 Task: Find connections with filter location Port Glasgow with filter topic #likewith filter profile language Potuguese with filter current company STAND 8 Technology Services with filter school Dayananda Sagar Institutions with filter industry Law Enforcement with filter service category User Experience Writing with filter keywords title Software Ninjaneer
Action: Mouse moved to (588, 52)
Screenshot: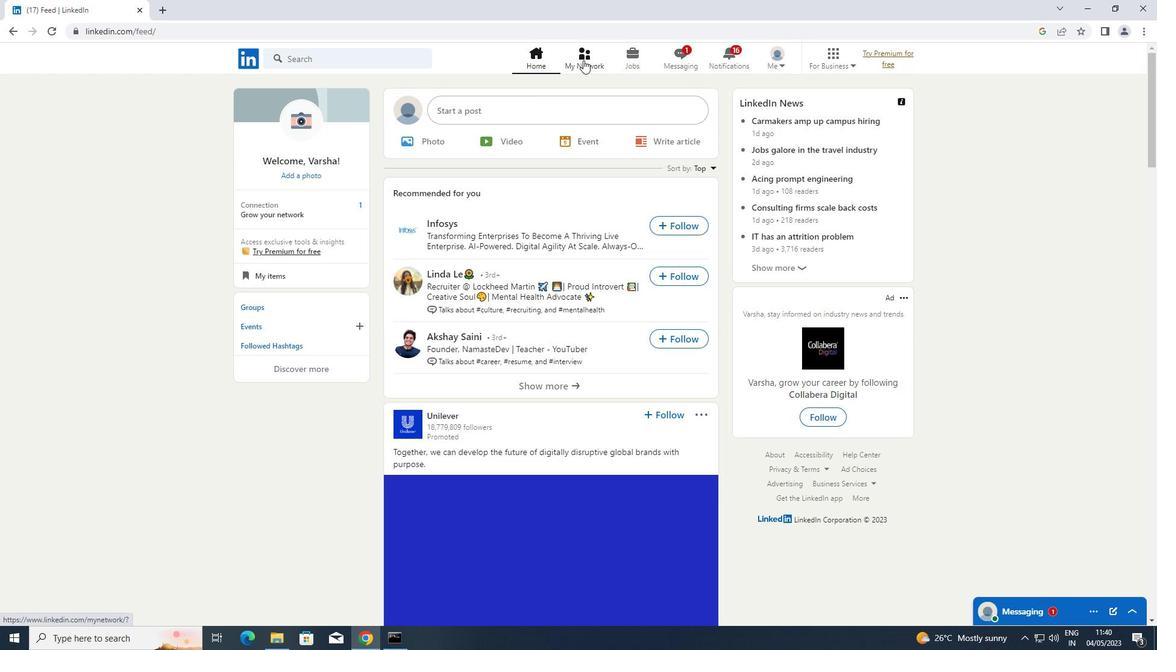 
Action: Mouse pressed left at (588, 52)
Screenshot: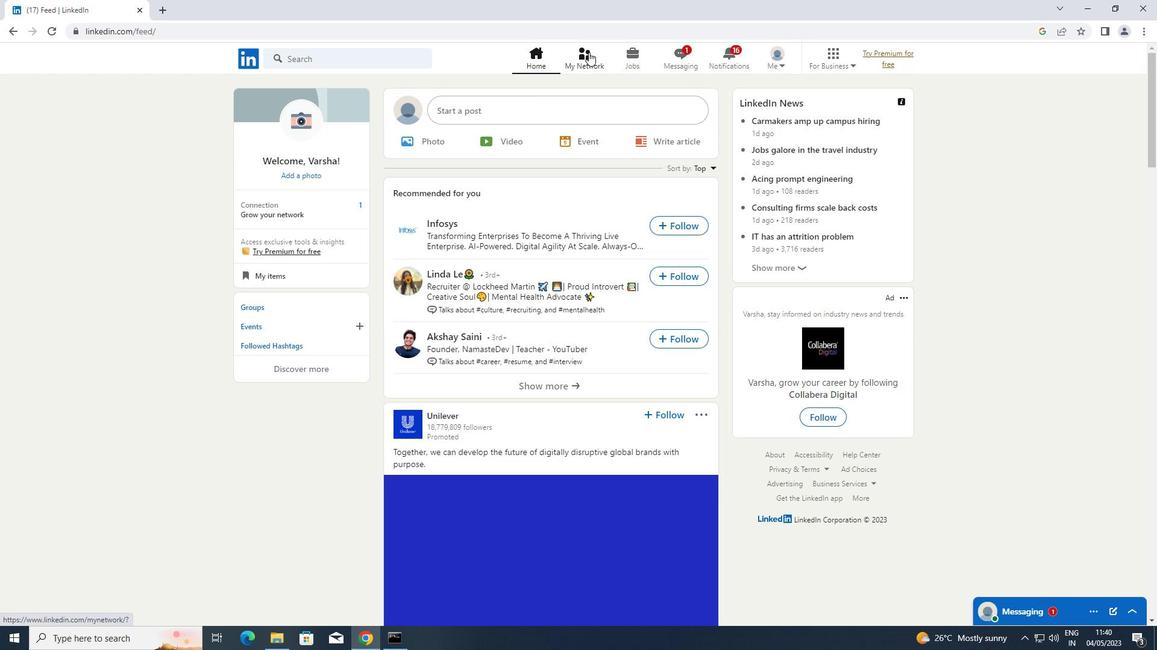 
Action: Mouse moved to (327, 122)
Screenshot: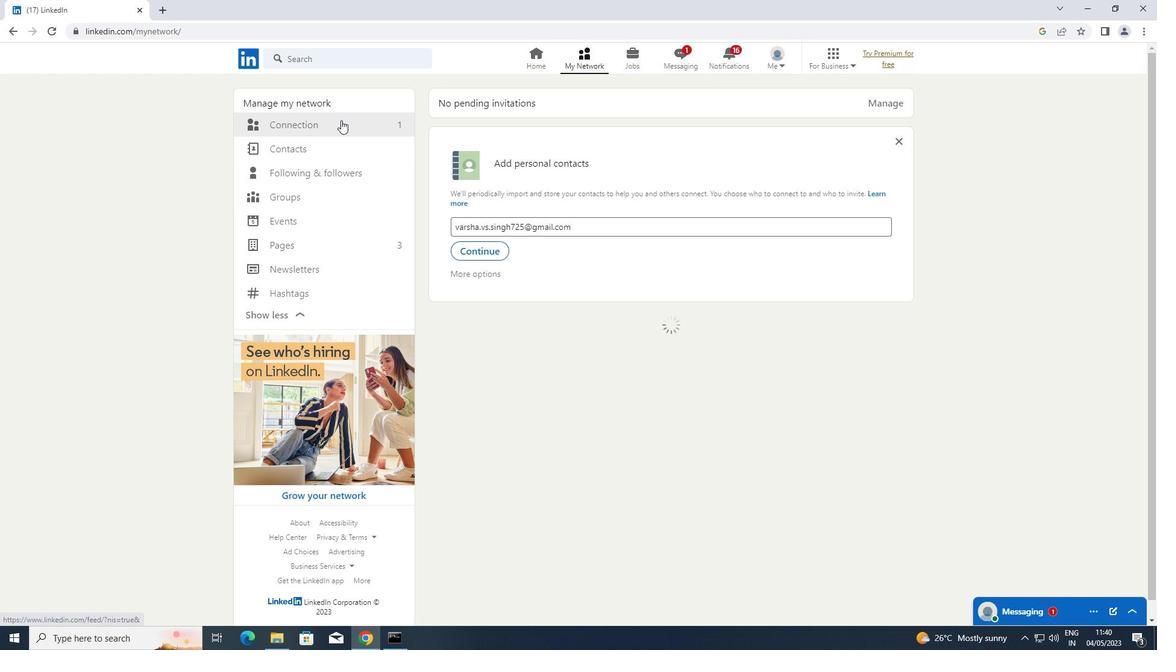 
Action: Mouse pressed left at (327, 122)
Screenshot: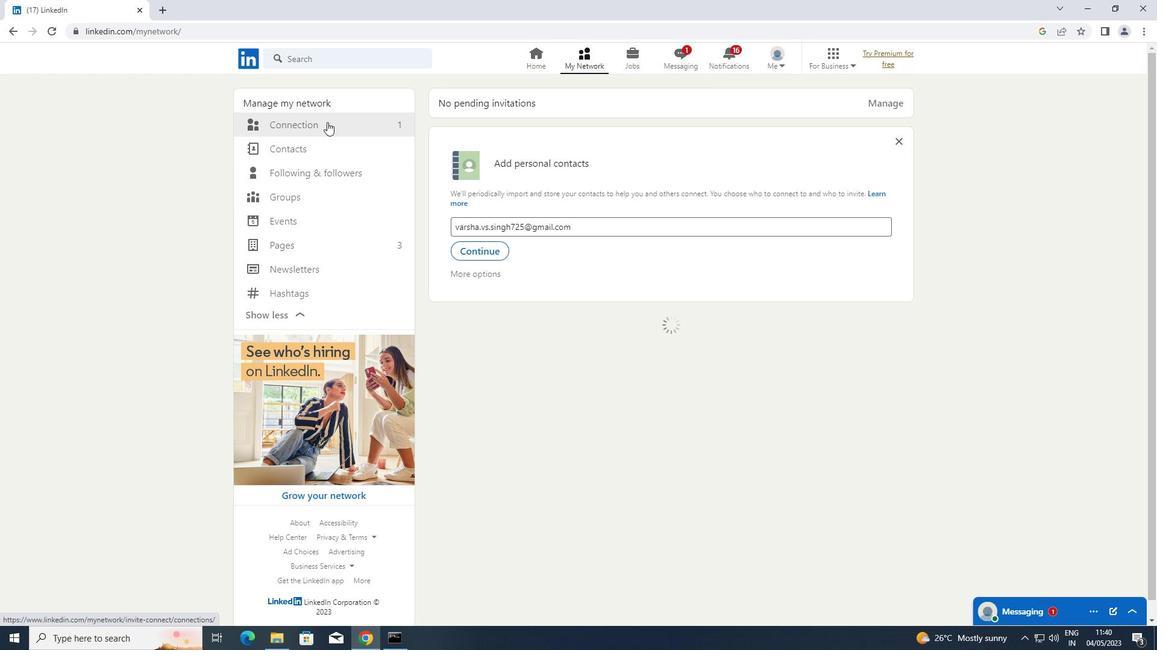 
Action: Mouse moved to (682, 124)
Screenshot: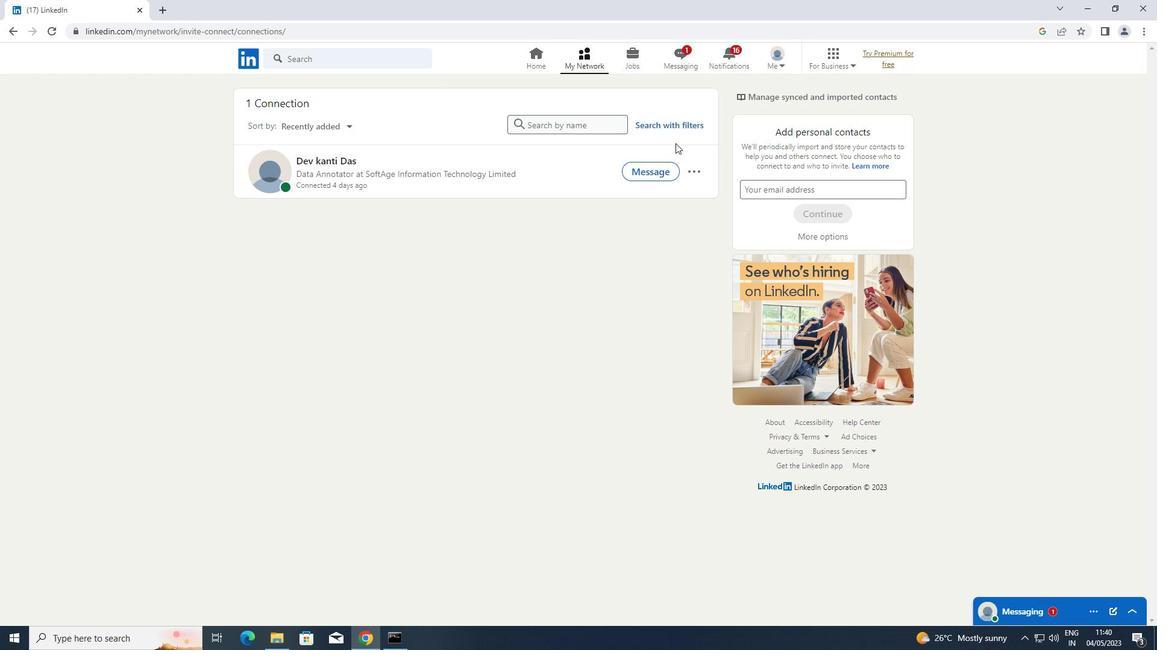 
Action: Mouse pressed left at (682, 124)
Screenshot: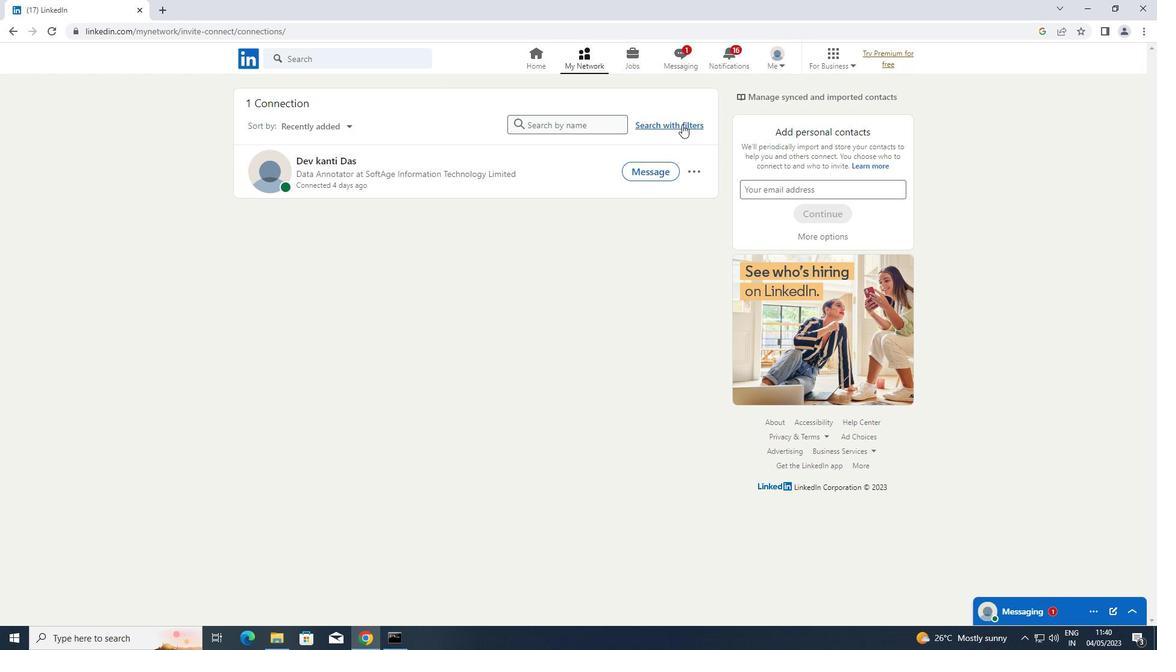 
Action: Mouse moved to (621, 92)
Screenshot: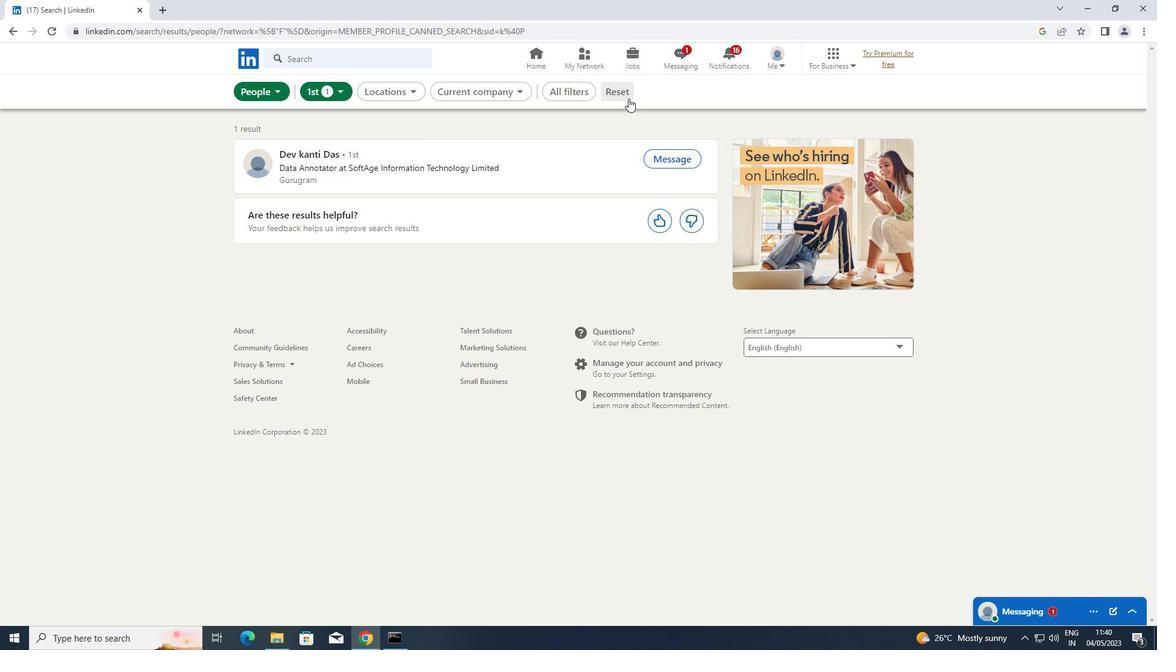 
Action: Mouse pressed left at (621, 92)
Screenshot: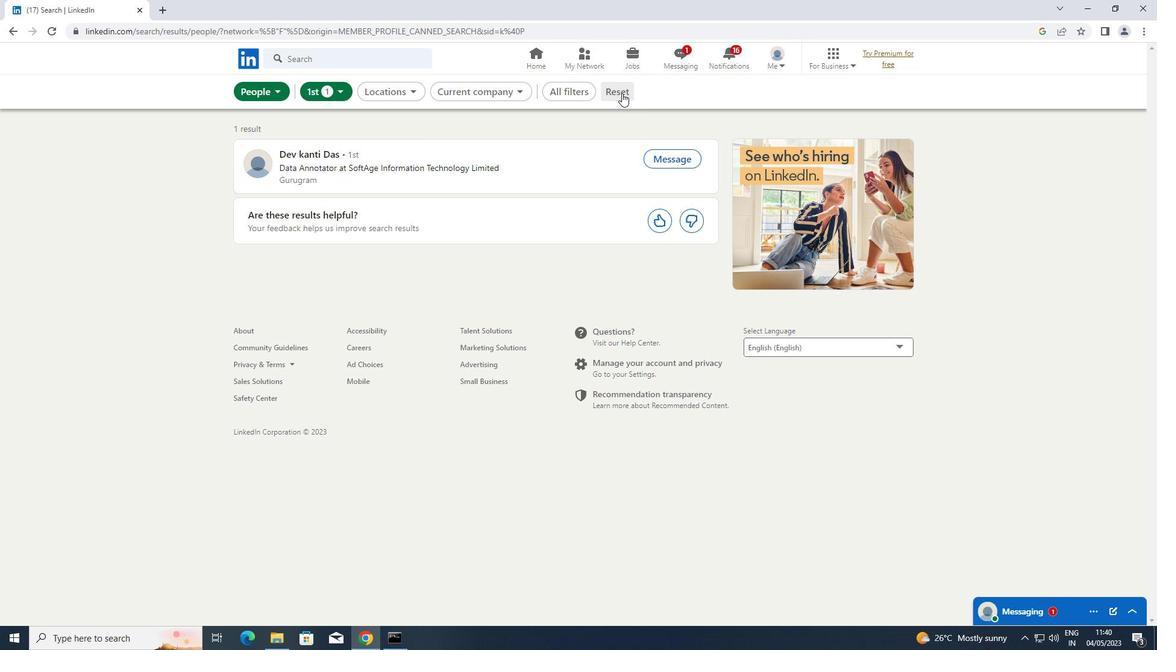 
Action: Mouse moved to (611, 90)
Screenshot: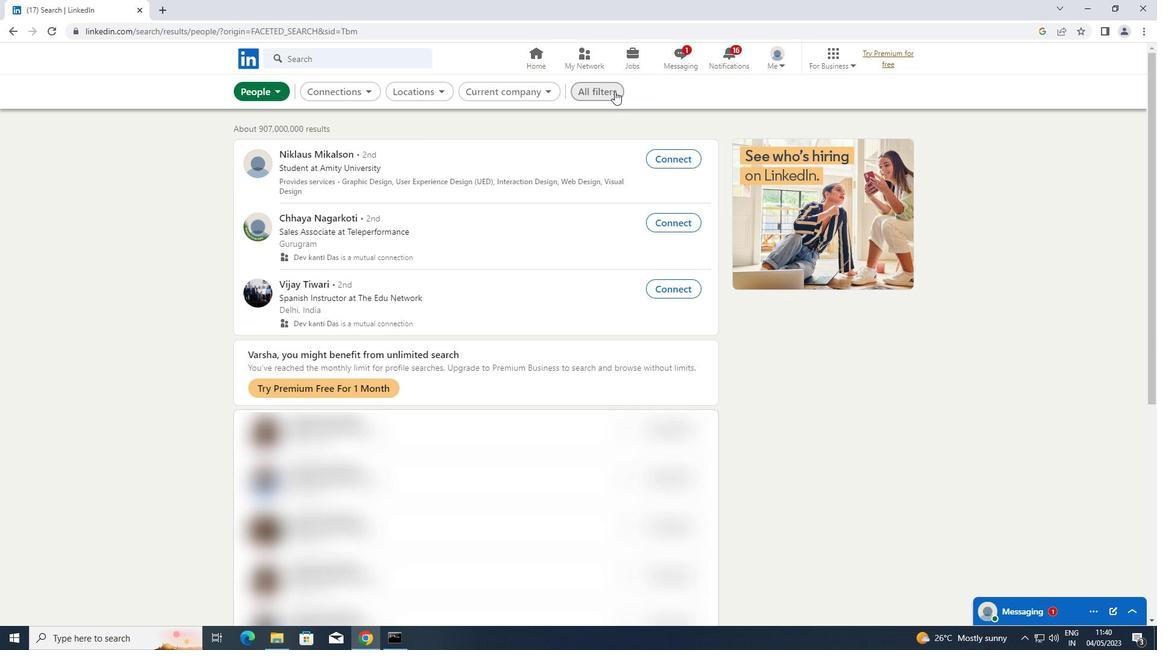 
Action: Mouse pressed left at (611, 90)
Screenshot: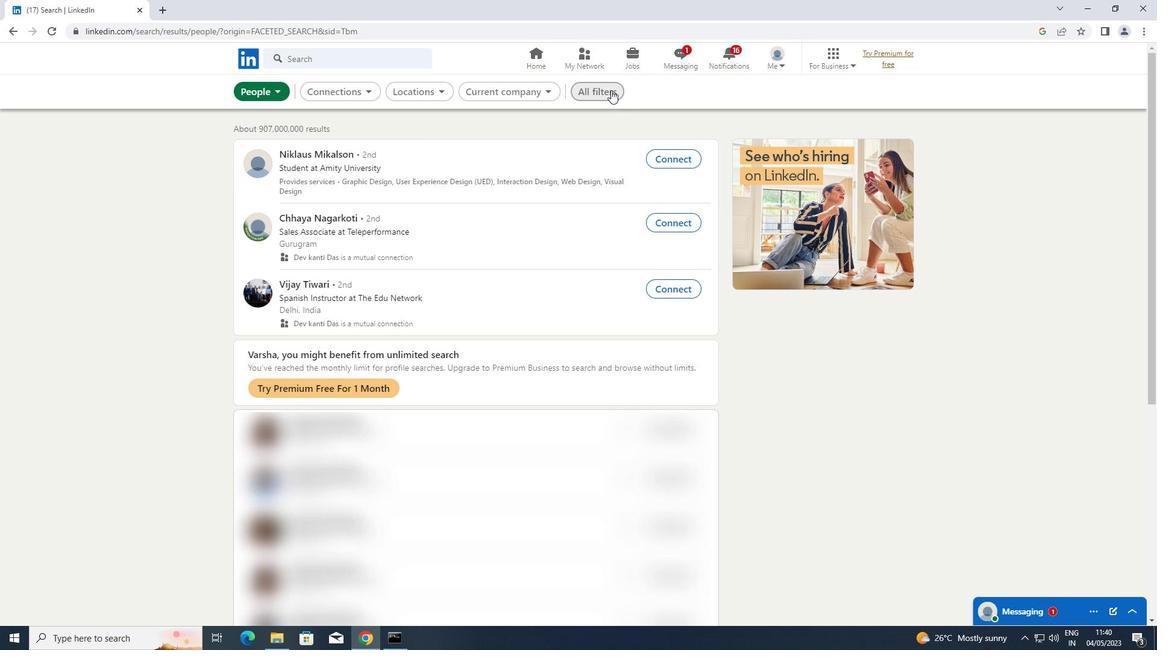 
Action: Mouse moved to (1017, 269)
Screenshot: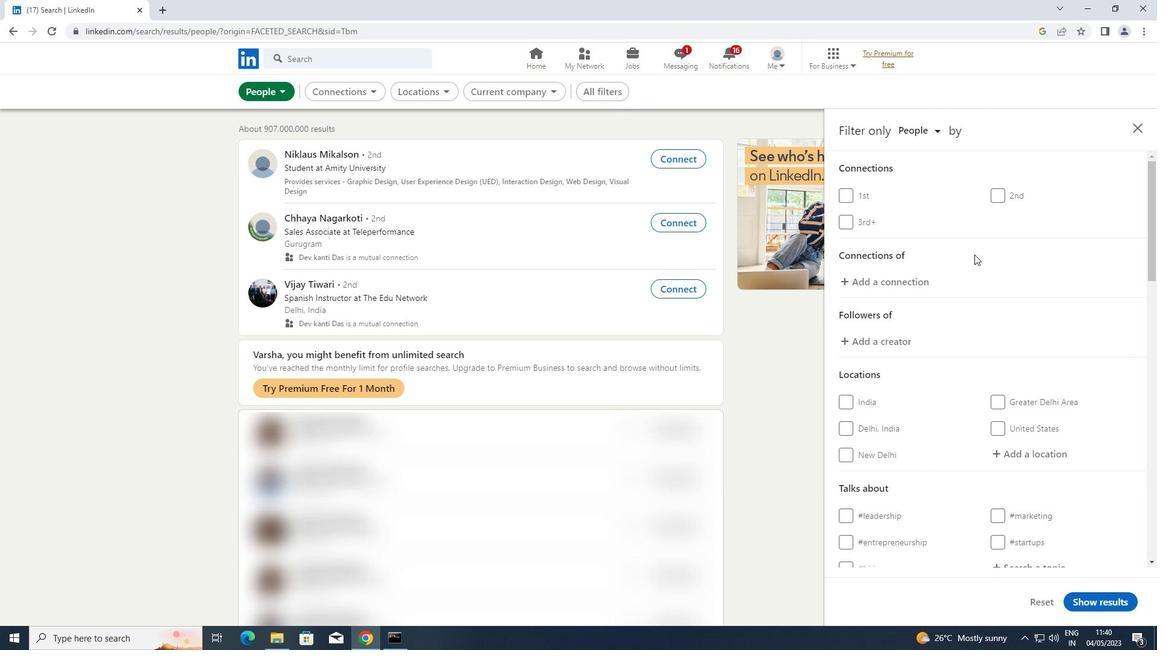 
Action: Mouse scrolled (1017, 268) with delta (0, 0)
Screenshot: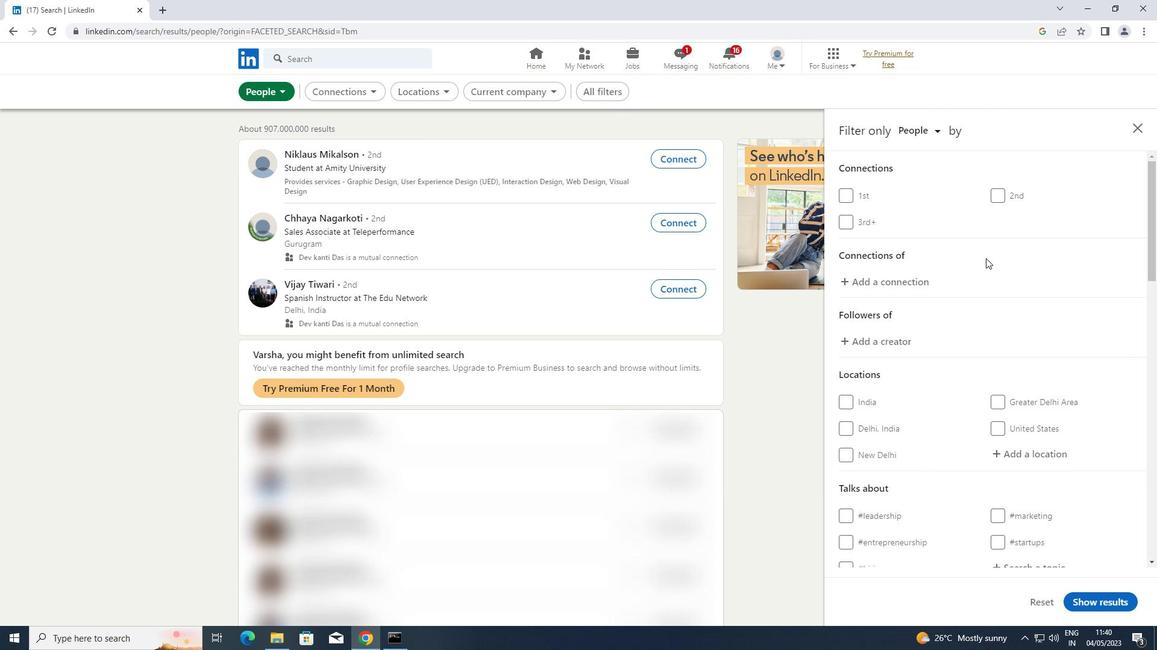 
Action: Mouse scrolled (1017, 268) with delta (0, 0)
Screenshot: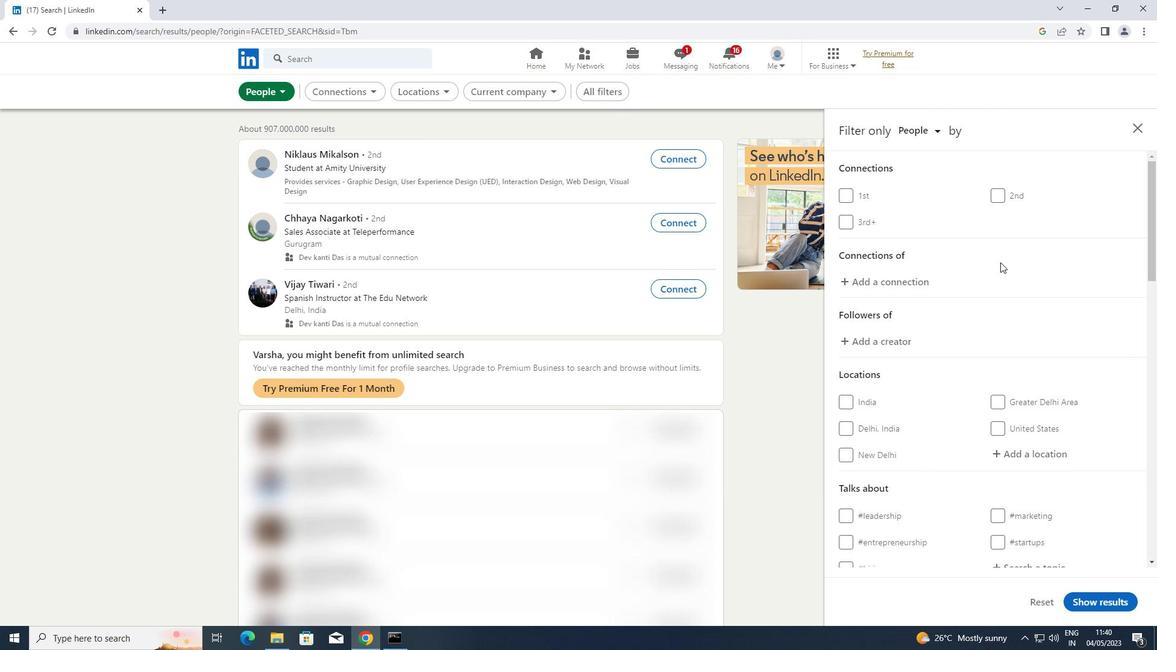 
Action: Mouse scrolled (1017, 268) with delta (0, 0)
Screenshot: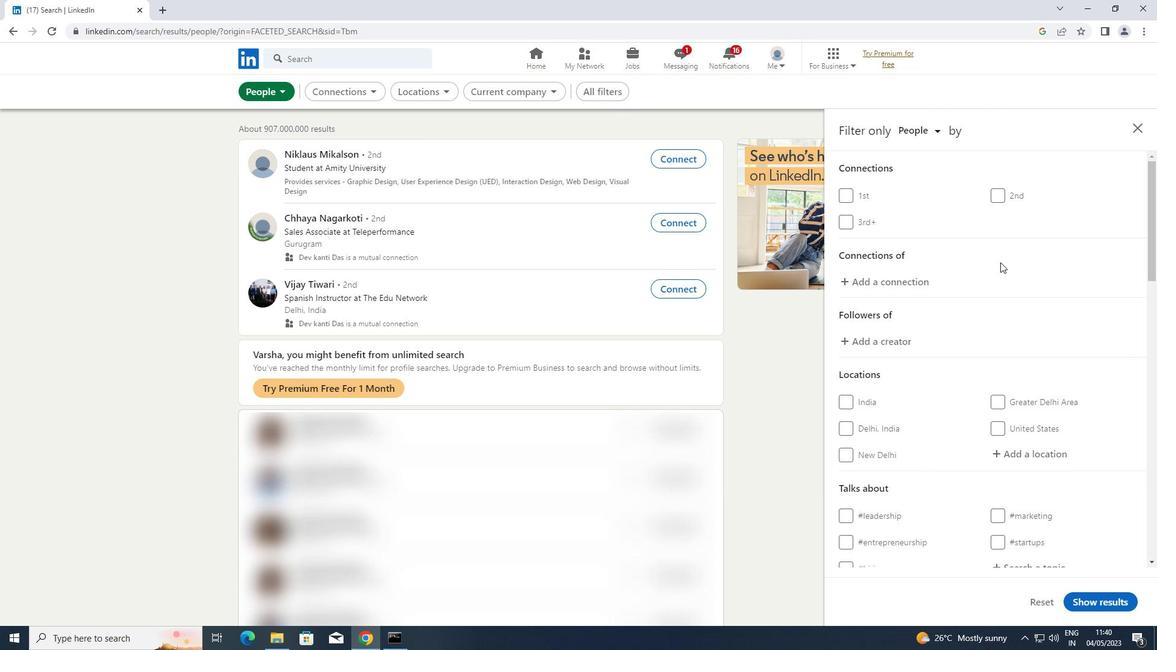 
Action: Mouse moved to (1020, 276)
Screenshot: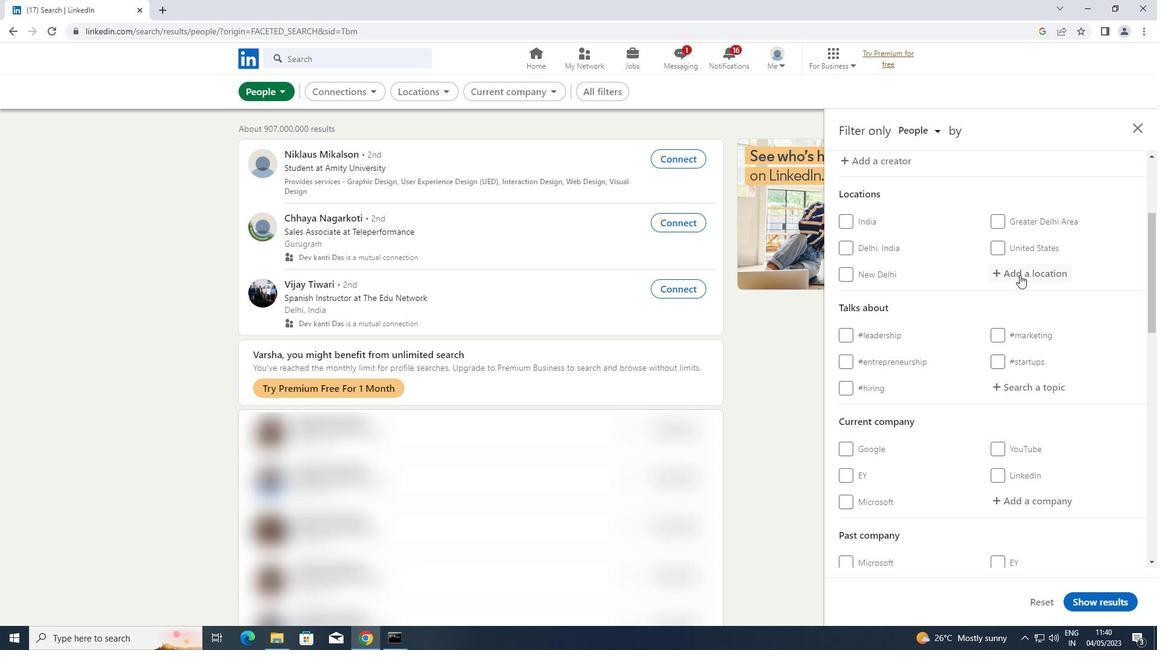 
Action: Mouse pressed left at (1020, 276)
Screenshot: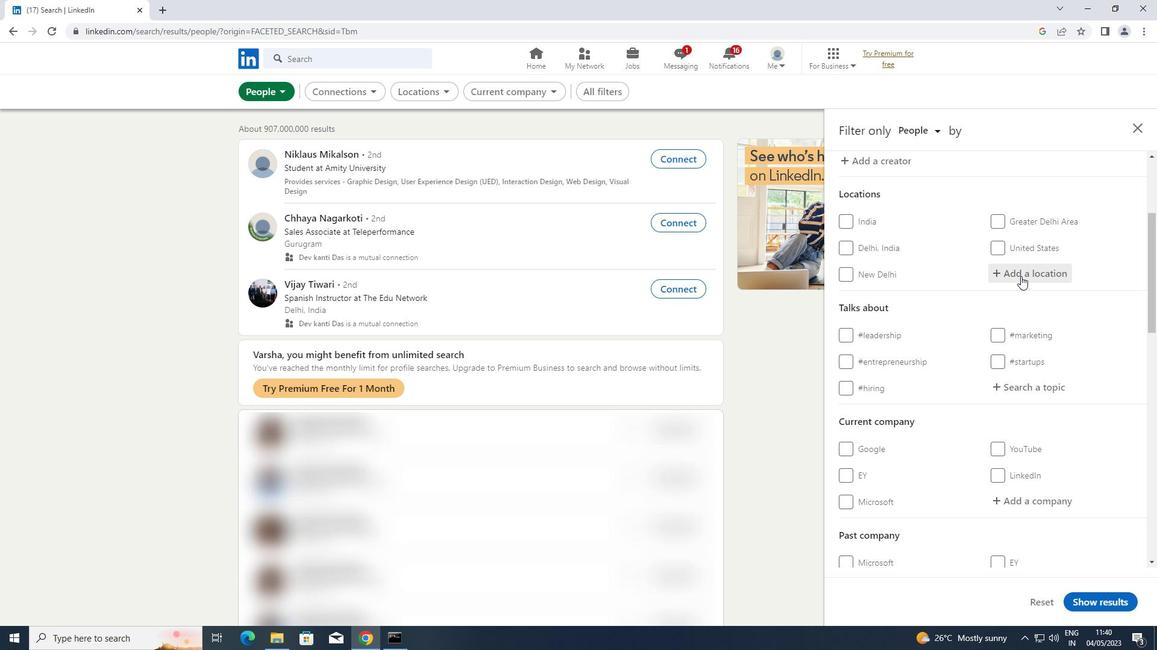 
Action: Key pressed <Key.shift>PORT<Key.space><Key.shift>GLASGOW
Screenshot: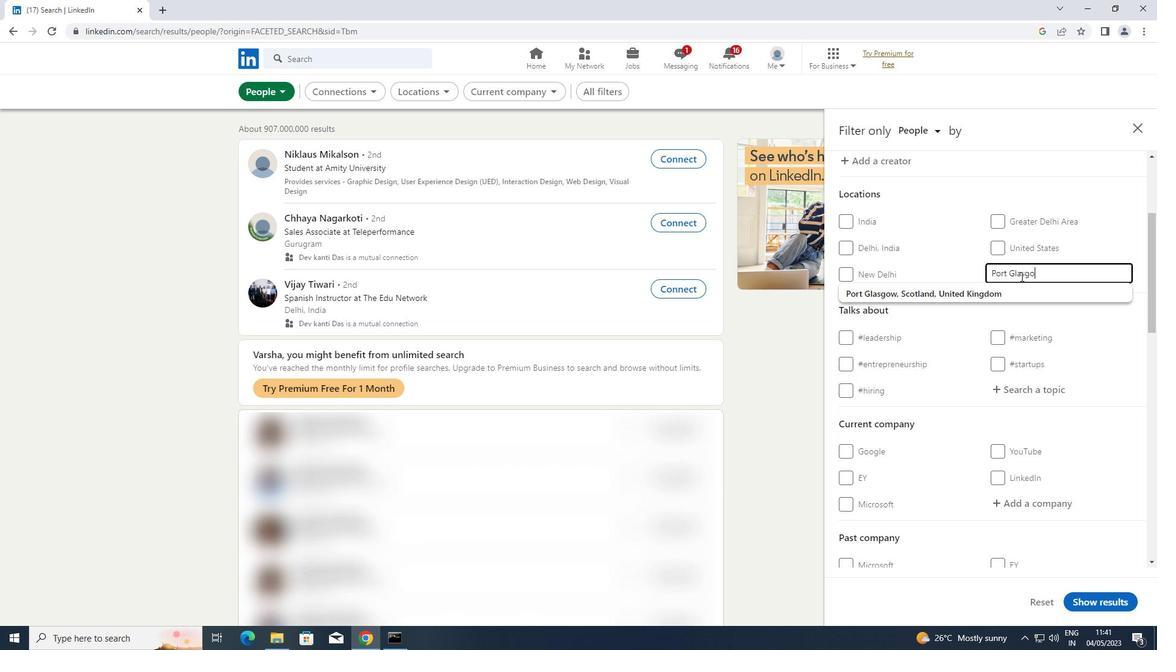 
Action: Mouse moved to (1029, 383)
Screenshot: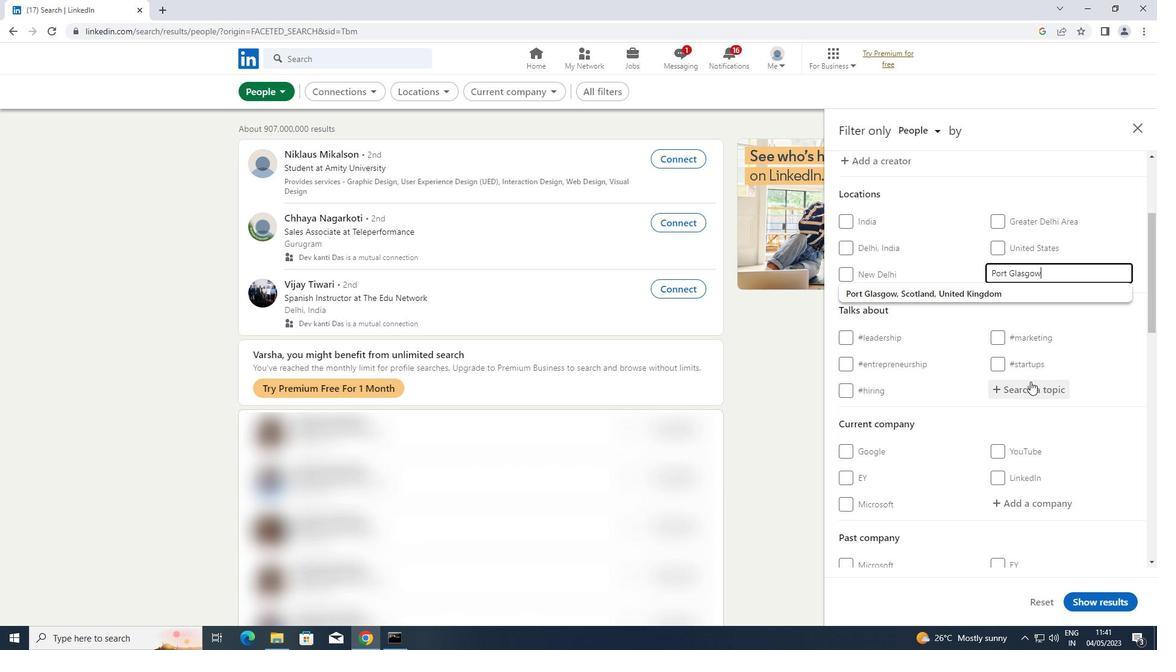 
Action: Mouse pressed left at (1029, 383)
Screenshot: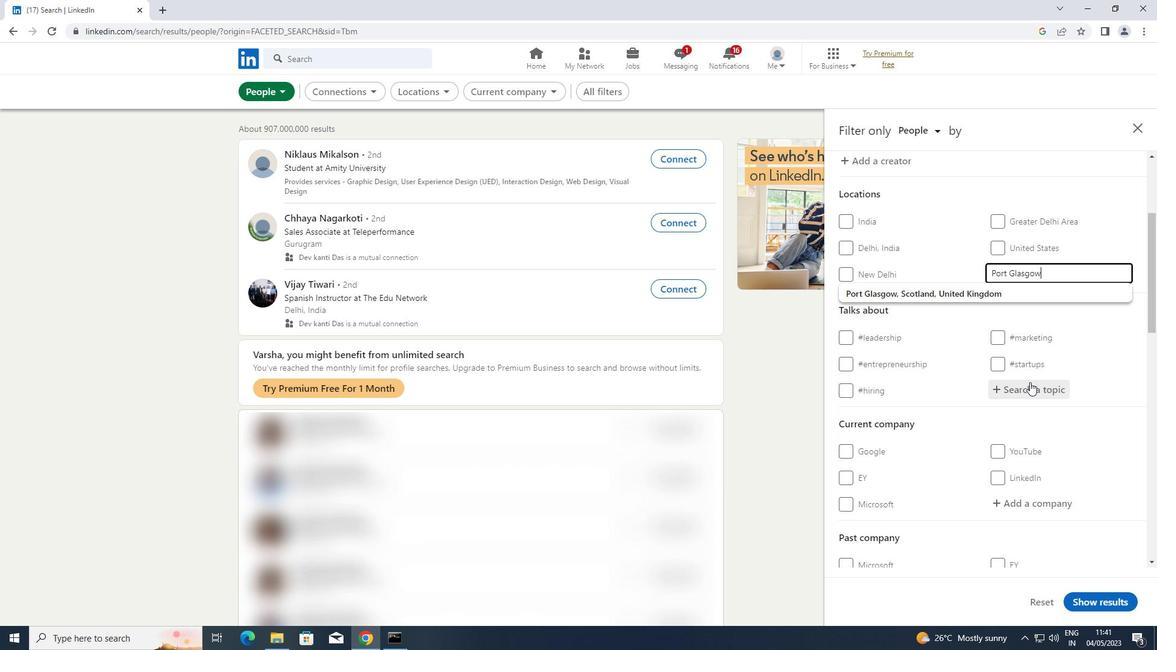 
Action: Key pressed LIKE
Screenshot: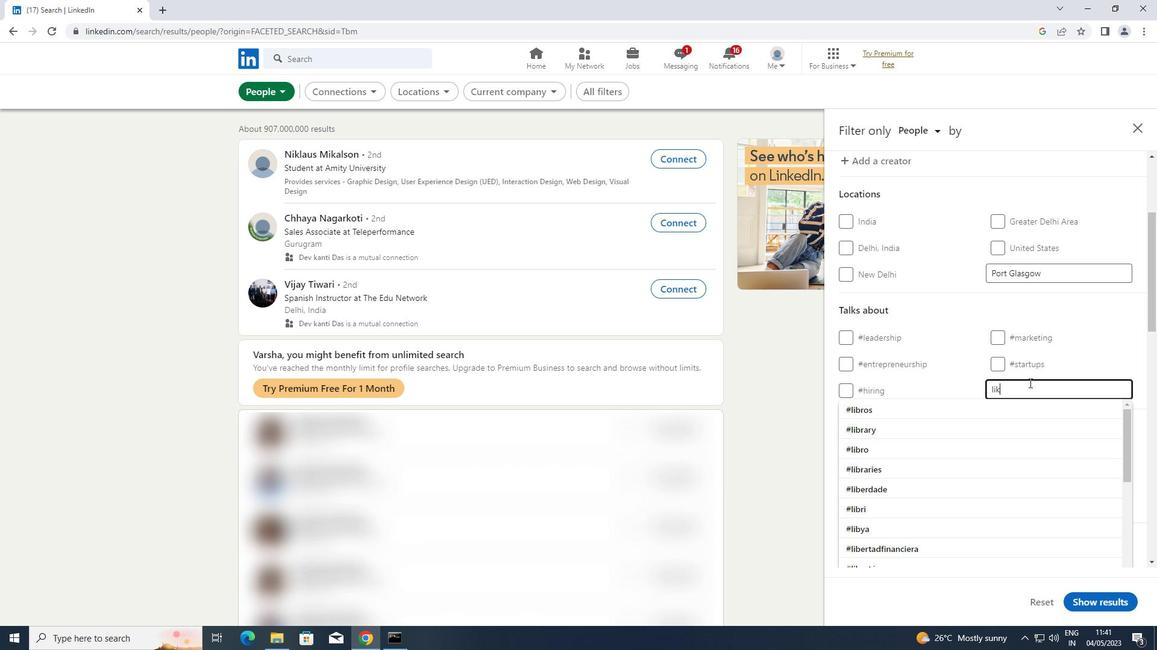 
Action: Mouse moved to (860, 409)
Screenshot: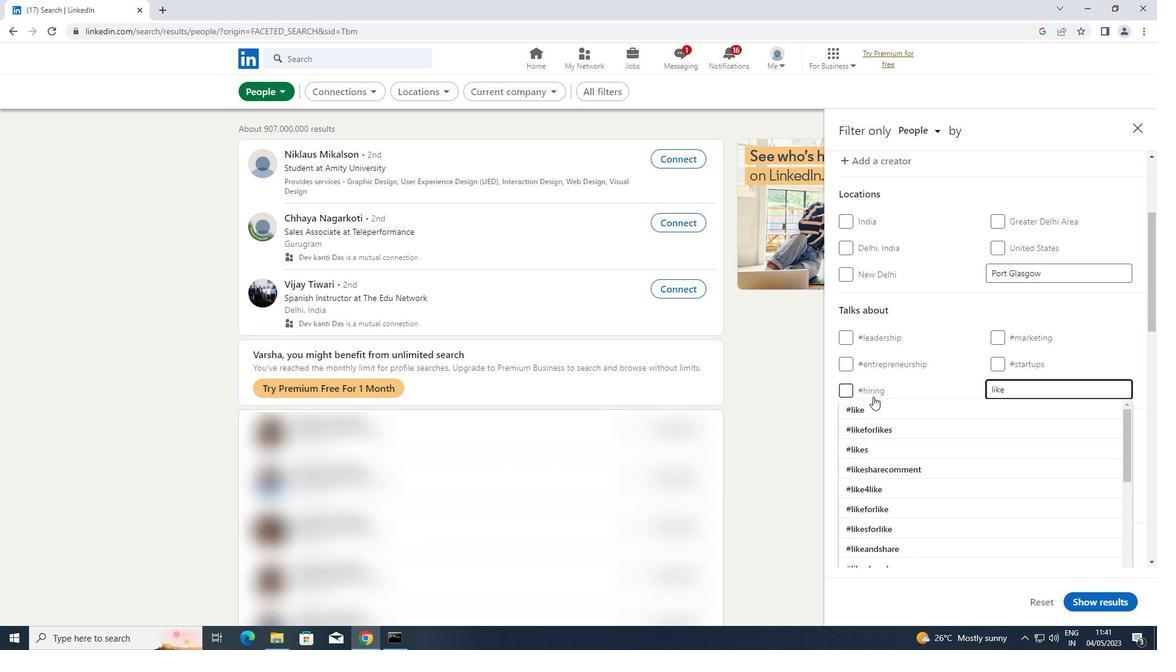
Action: Mouse pressed left at (860, 409)
Screenshot: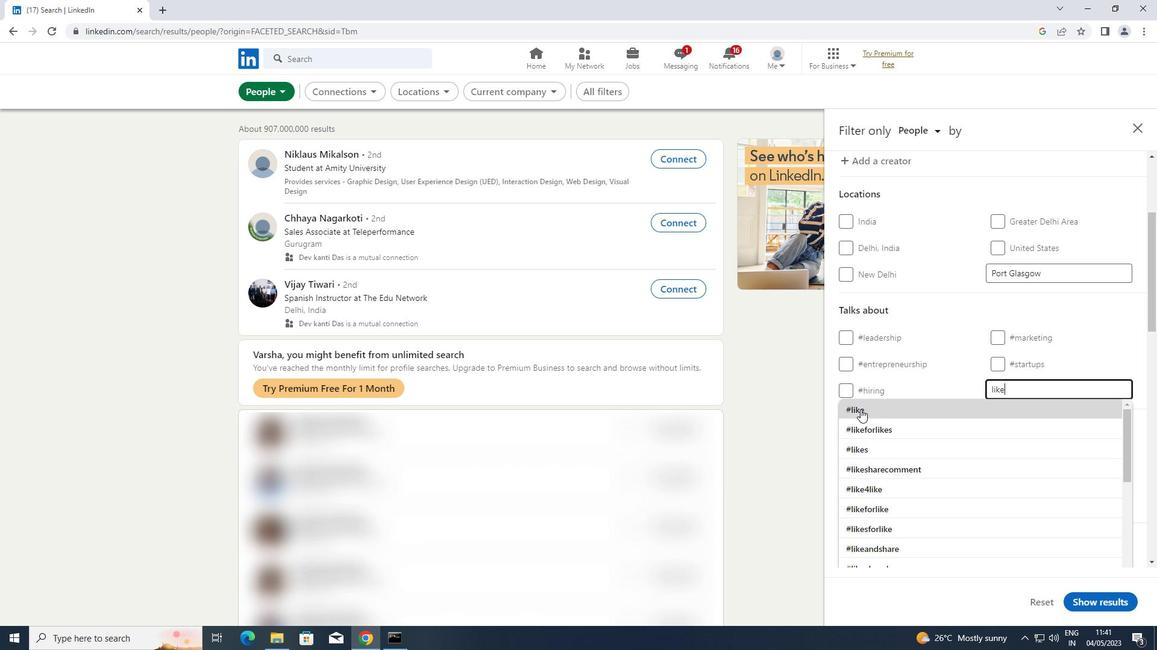 
Action: Mouse scrolled (860, 409) with delta (0, 0)
Screenshot: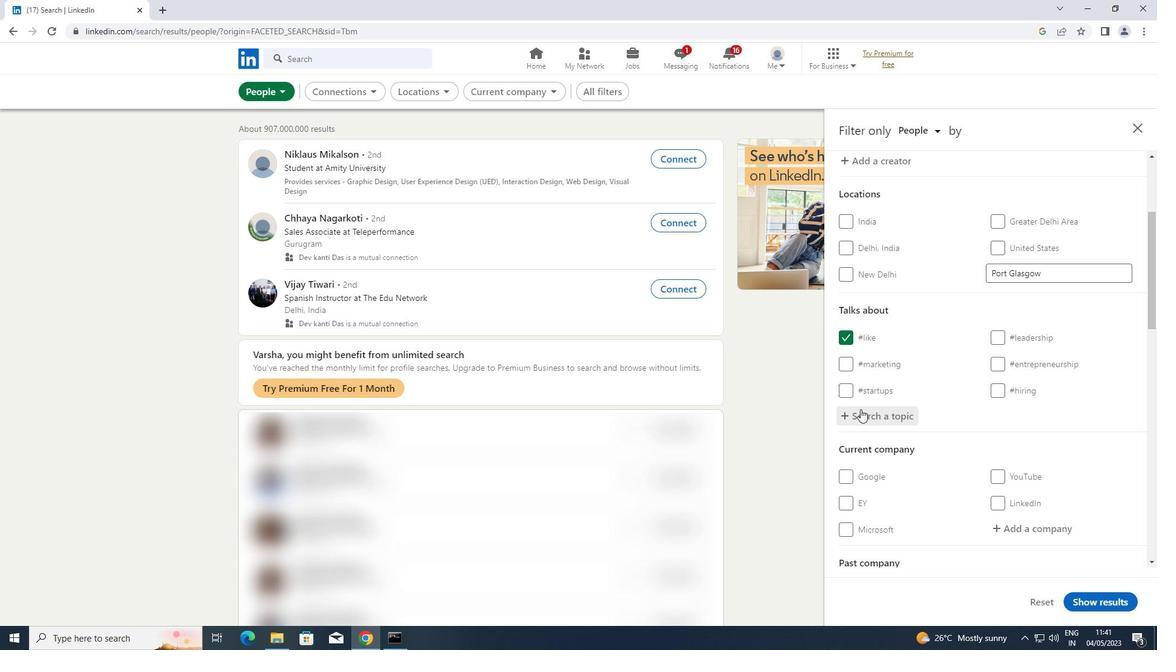 
Action: Mouse scrolled (860, 409) with delta (0, 0)
Screenshot: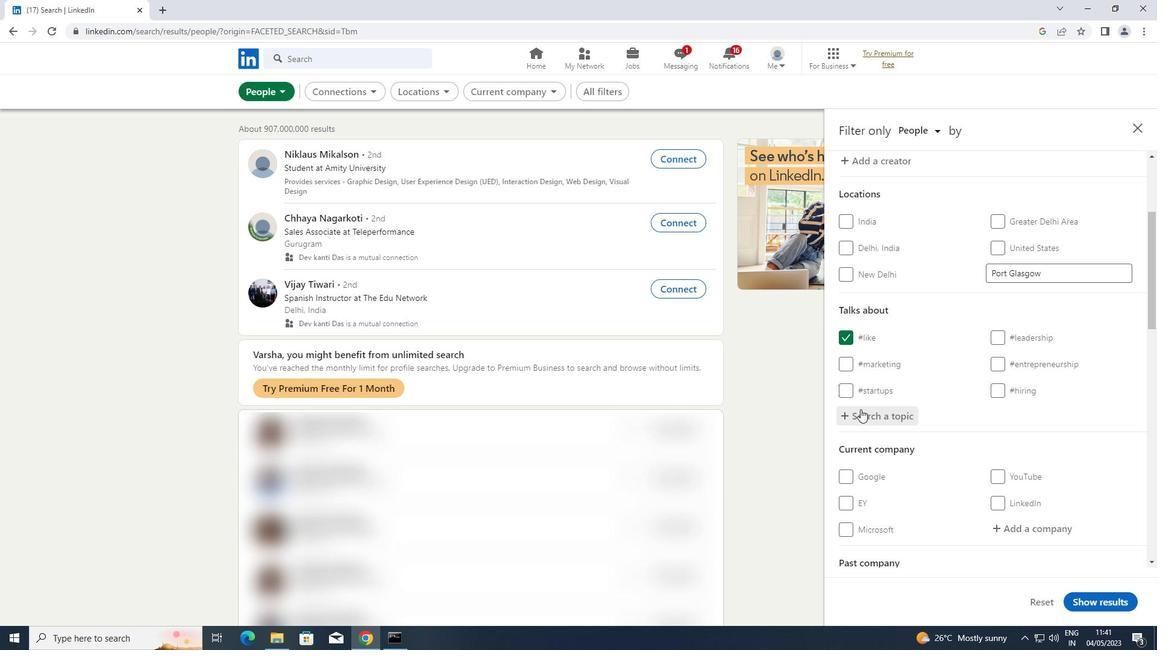 
Action: Mouse scrolled (860, 409) with delta (0, 0)
Screenshot: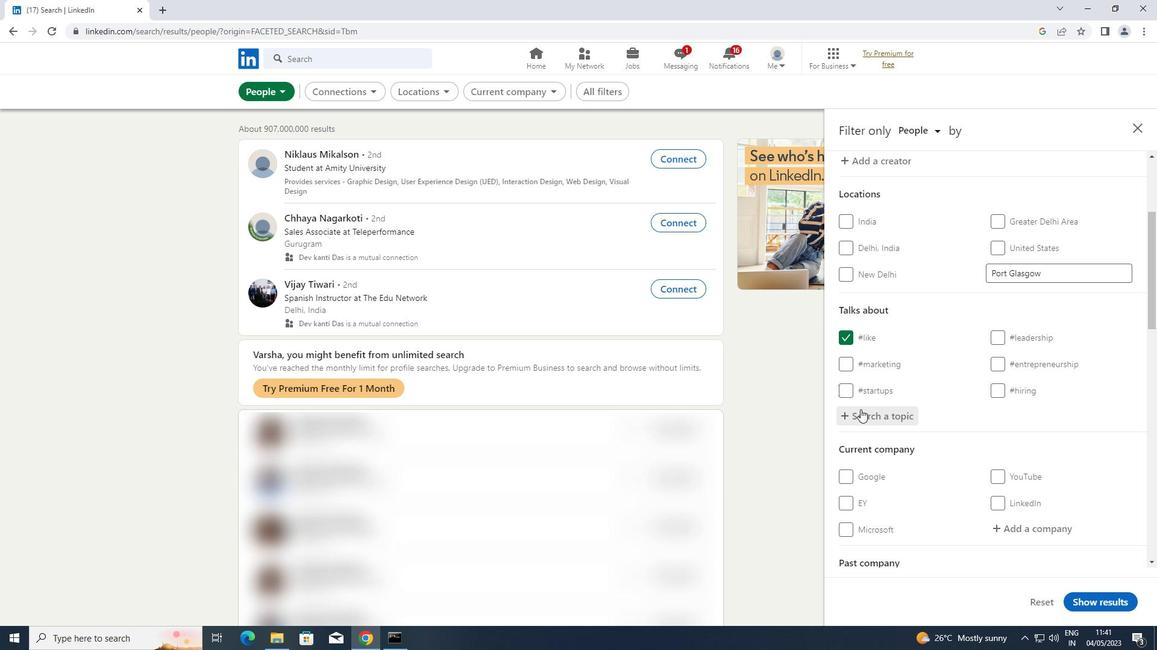 
Action: Mouse scrolled (860, 409) with delta (0, 0)
Screenshot: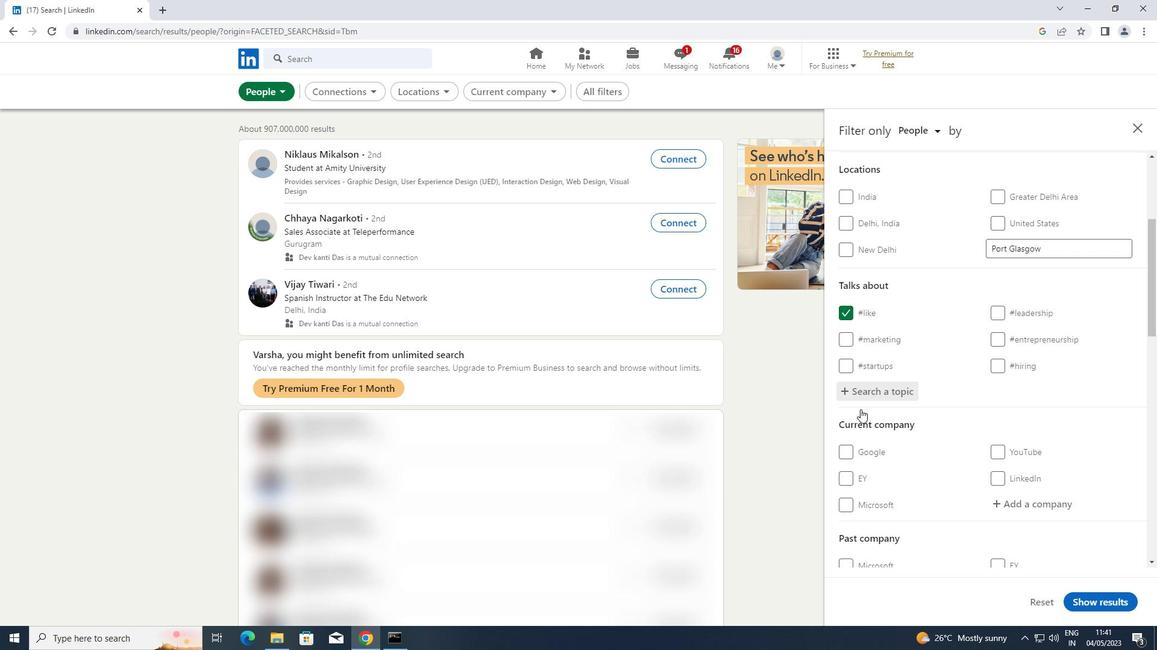 
Action: Mouse scrolled (860, 409) with delta (0, 0)
Screenshot: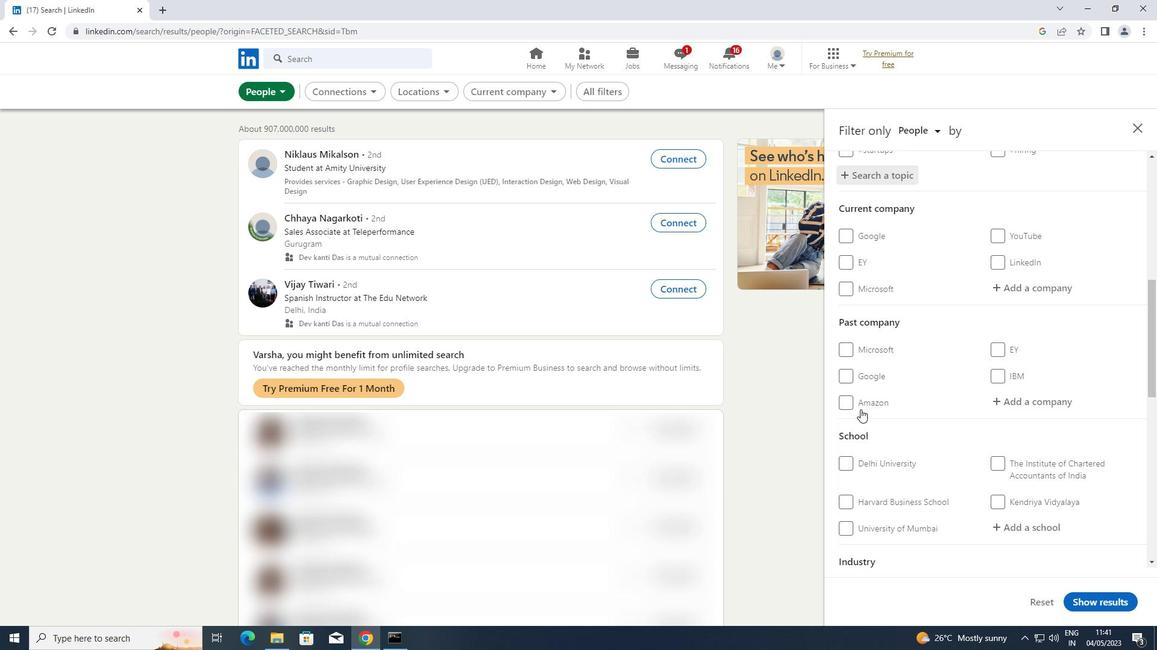 
Action: Mouse scrolled (860, 409) with delta (0, 0)
Screenshot: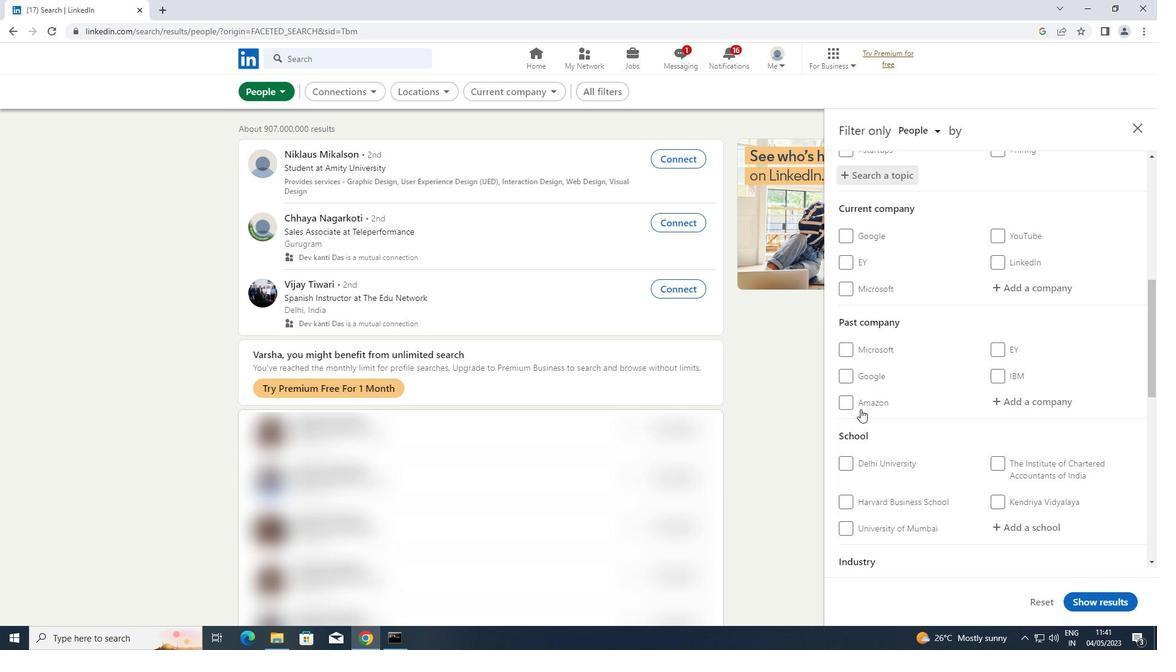 
Action: Mouse scrolled (860, 409) with delta (0, 0)
Screenshot: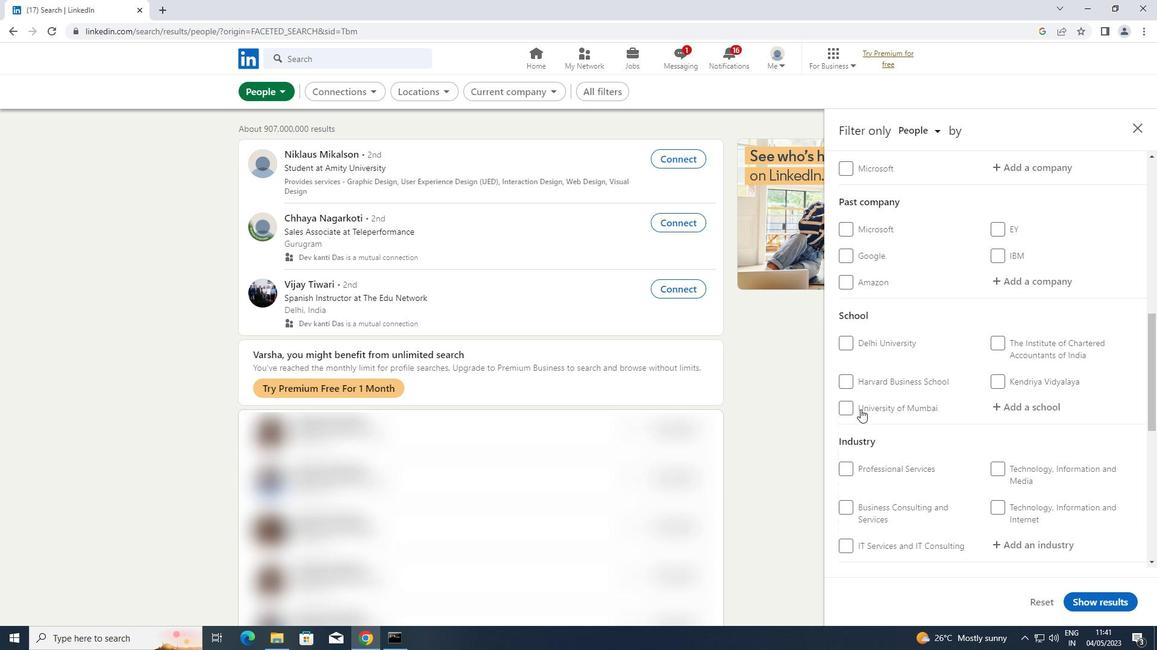 
Action: Mouse scrolled (860, 409) with delta (0, 0)
Screenshot: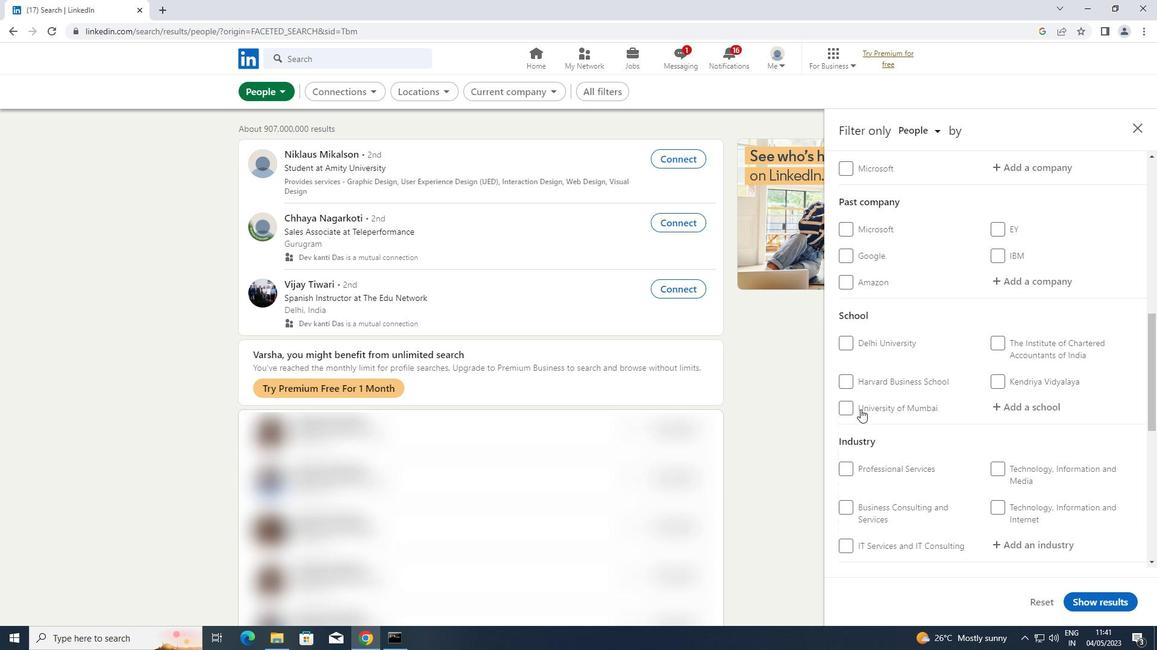 
Action: Mouse scrolled (860, 409) with delta (0, 0)
Screenshot: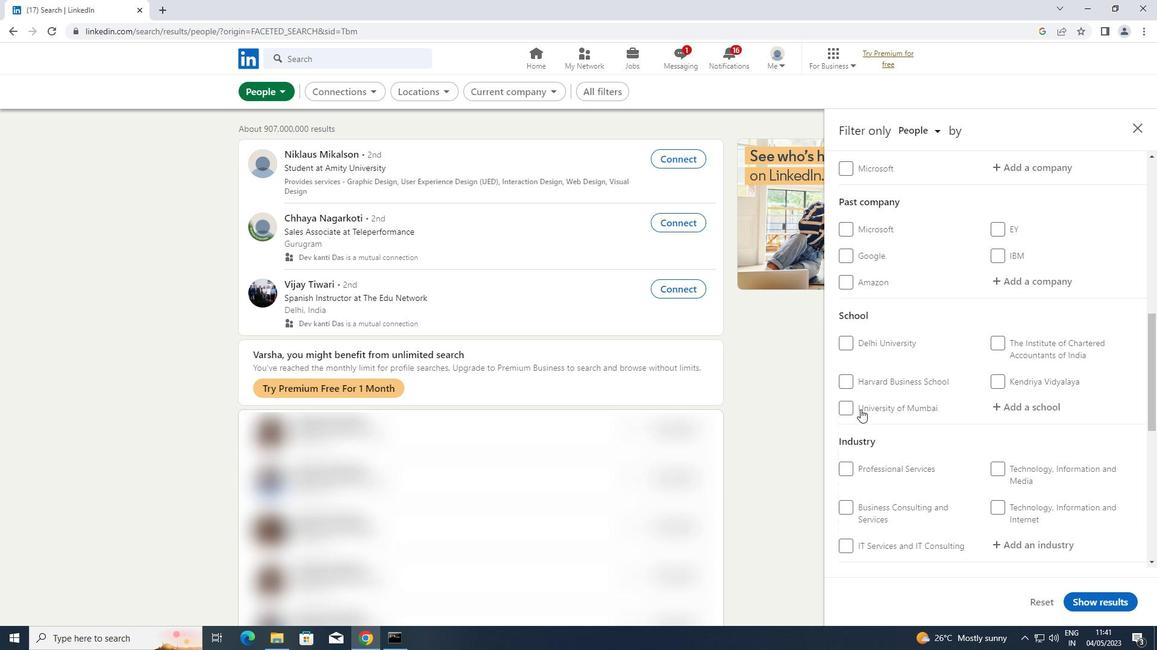 
Action: Mouse moved to (1001, 449)
Screenshot: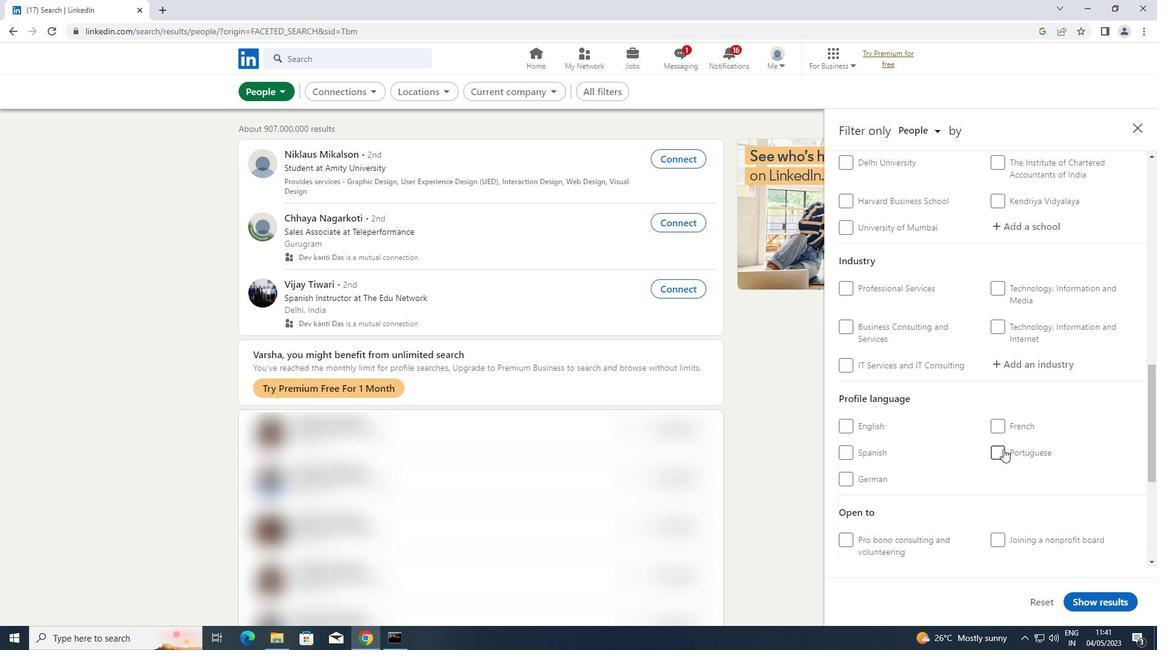 
Action: Mouse pressed left at (1001, 449)
Screenshot: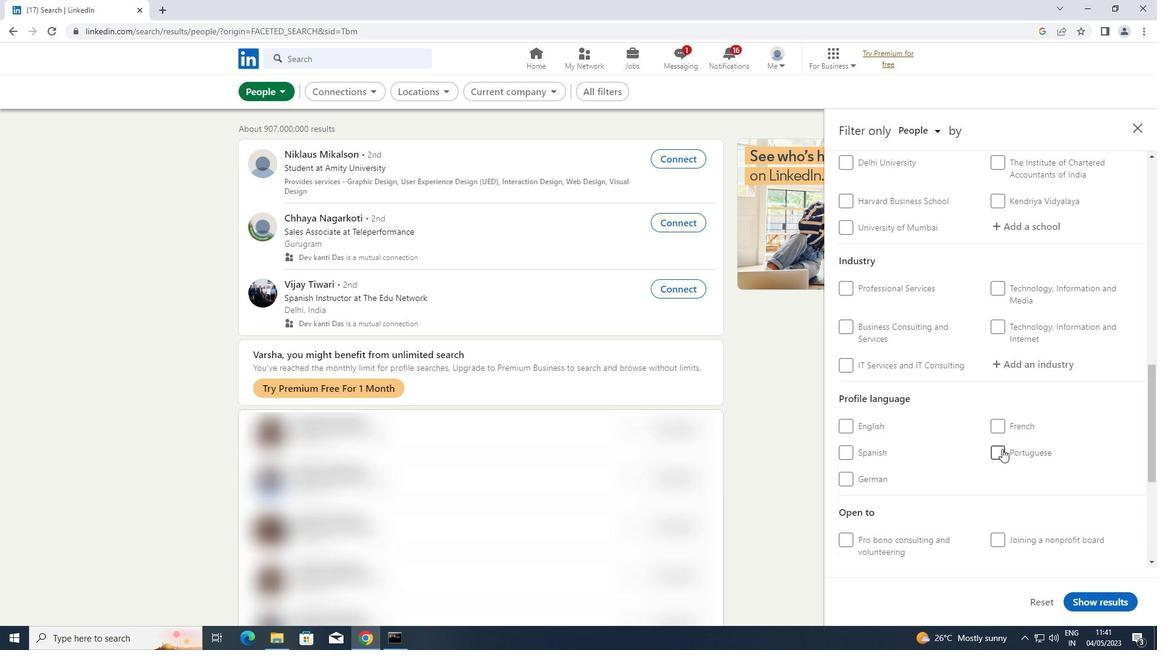 
Action: Mouse scrolled (1001, 450) with delta (0, 0)
Screenshot: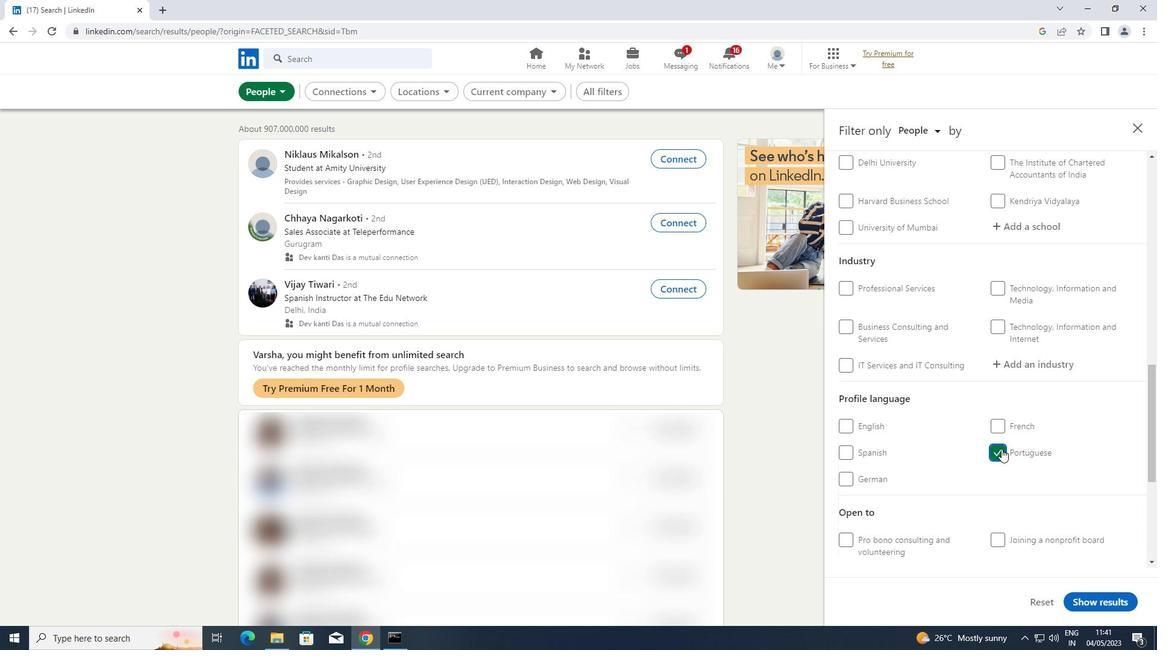 
Action: Mouse scrolled (1001, 450) with delta (0, 0)
Screenshot: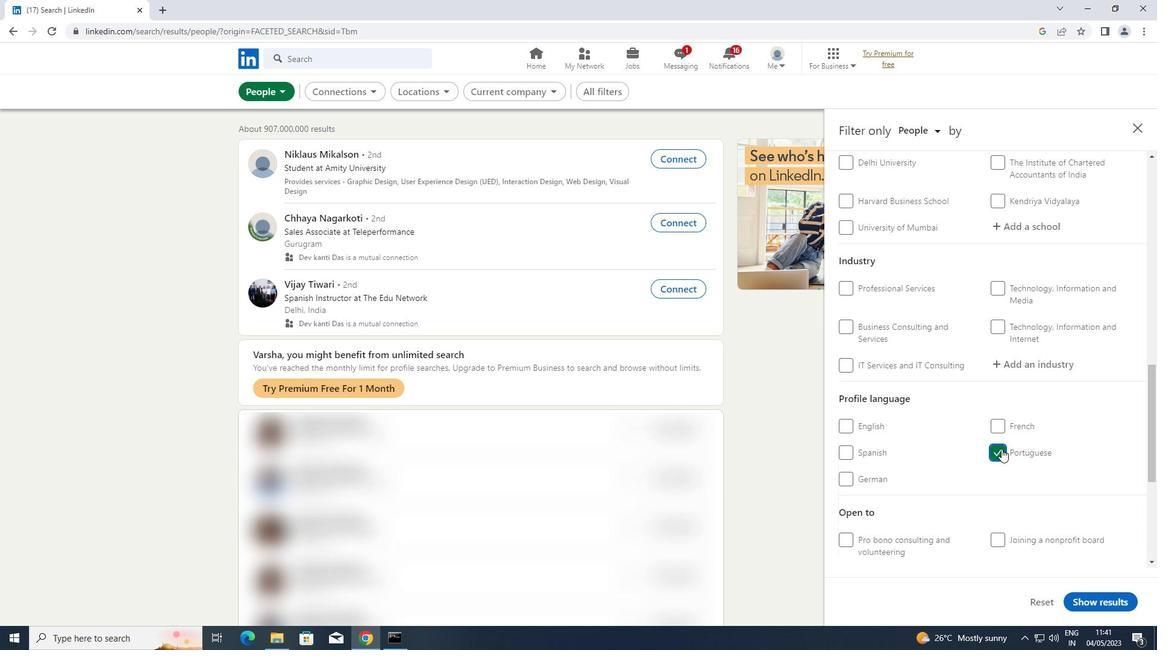 
Action: Mouse scrolled (1001, 450) with delta (0, 0)
Screenshot: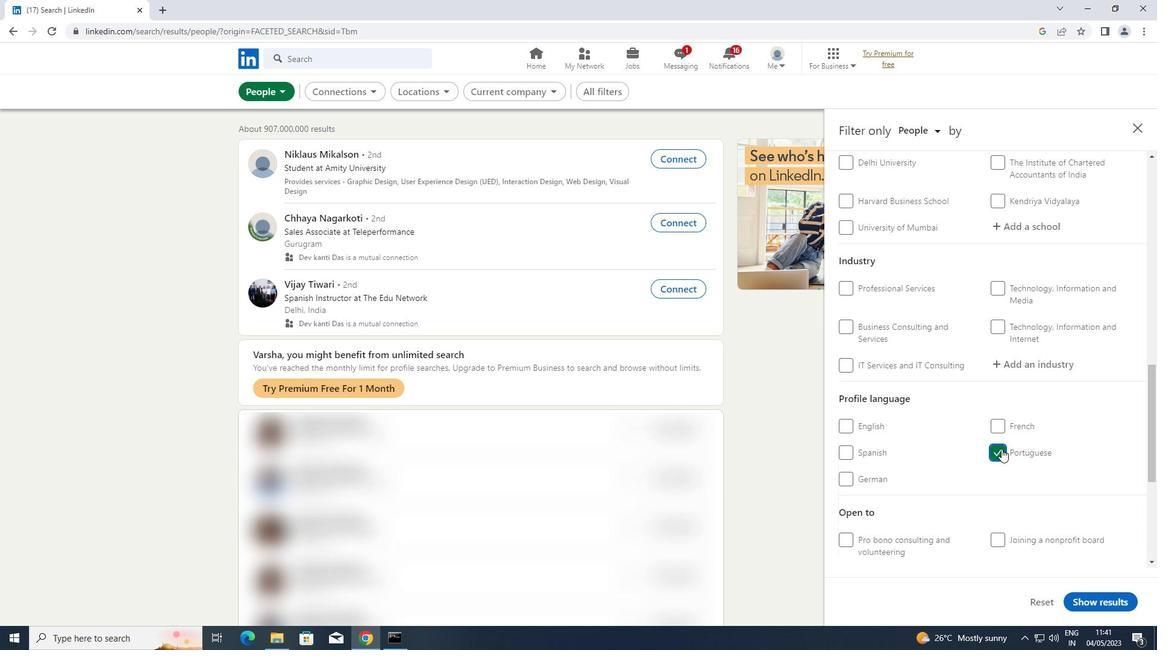 
Action: Mouse scrolled (1001, 450) with delta (0, 0)
Screenshot: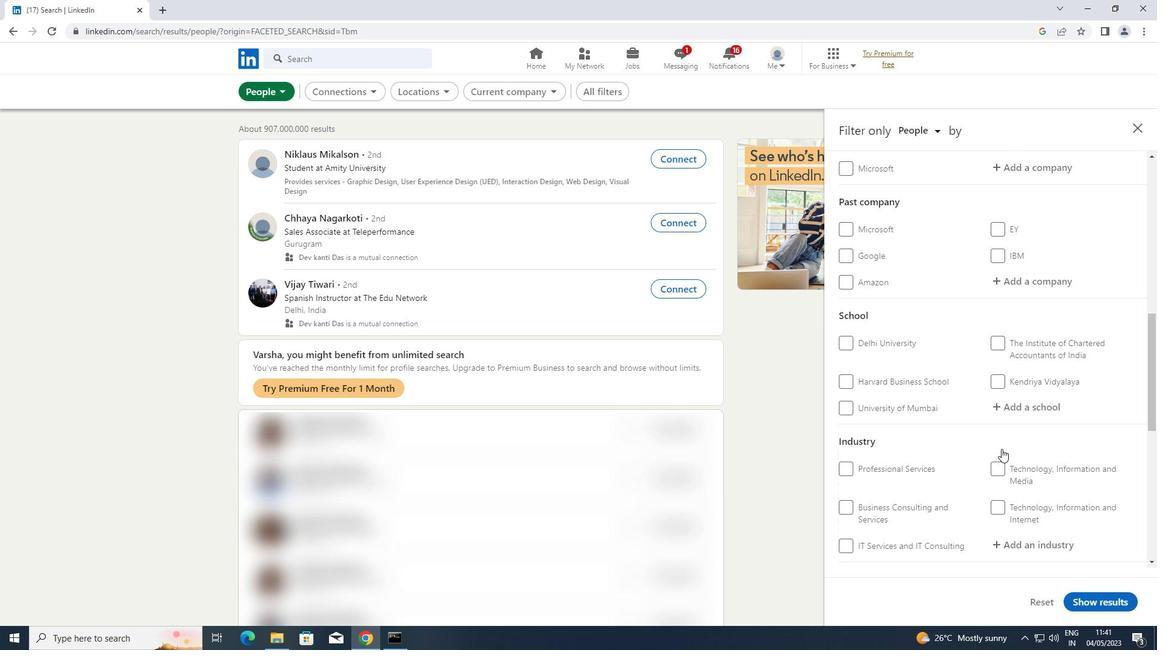
Action: Mouse moved to (999, 441)
Screenshot: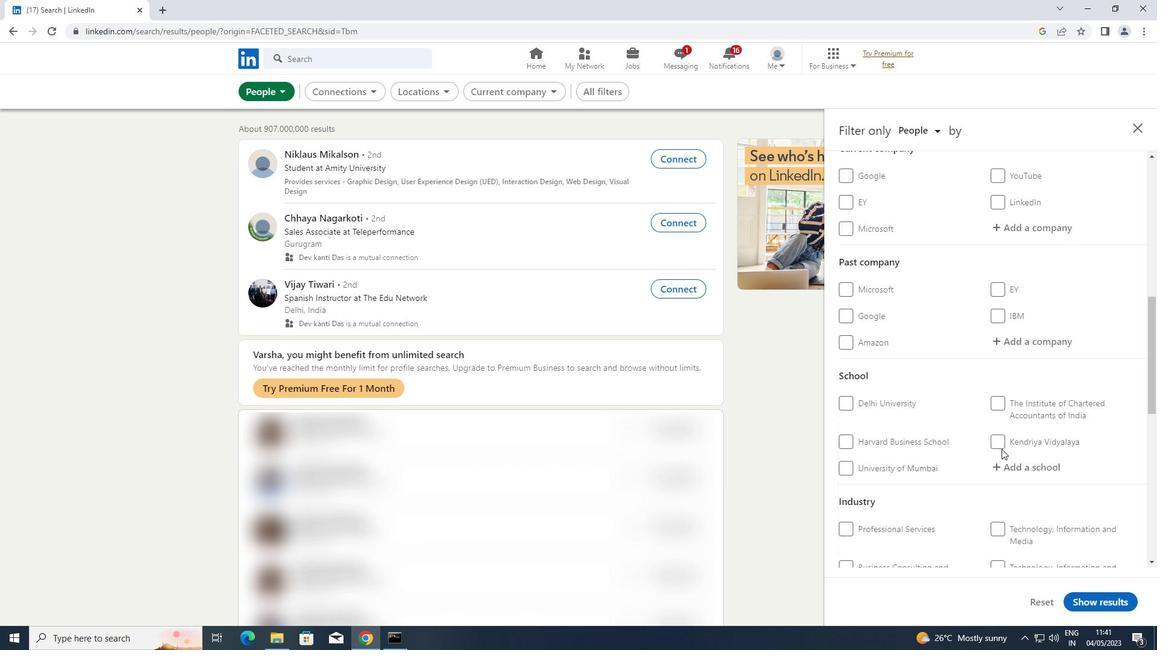 
Action: Mouse scrolled (999, 442) with delta (0, 0)
Screenshot: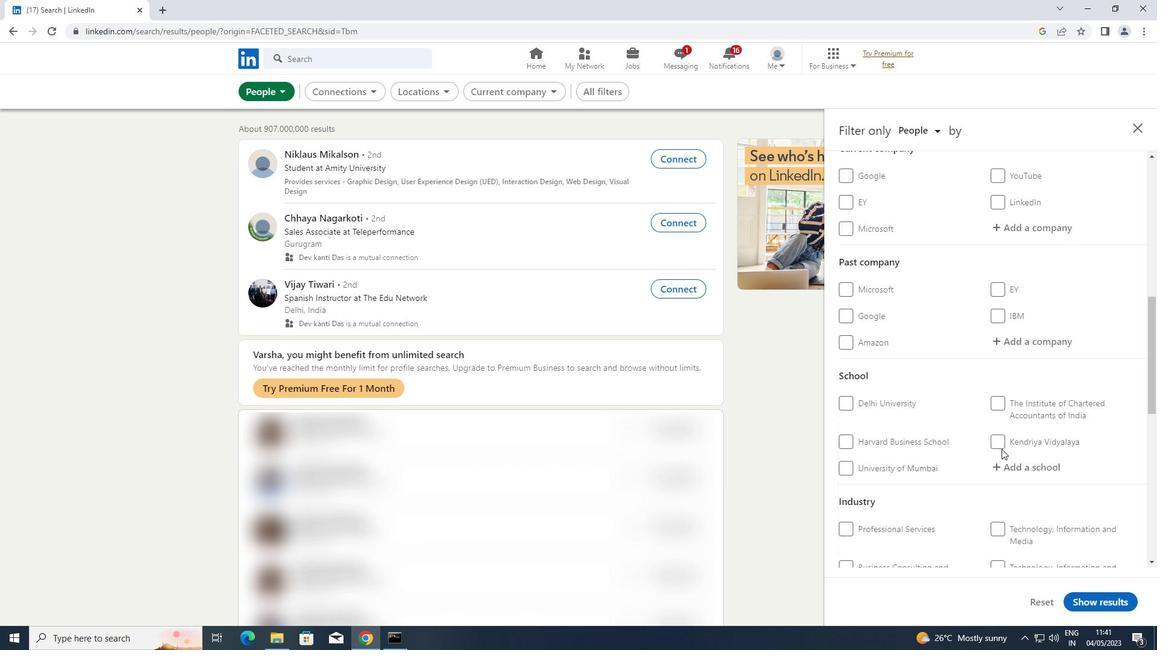 
Action: Mouse moved to (1020, 288)
Screenshot: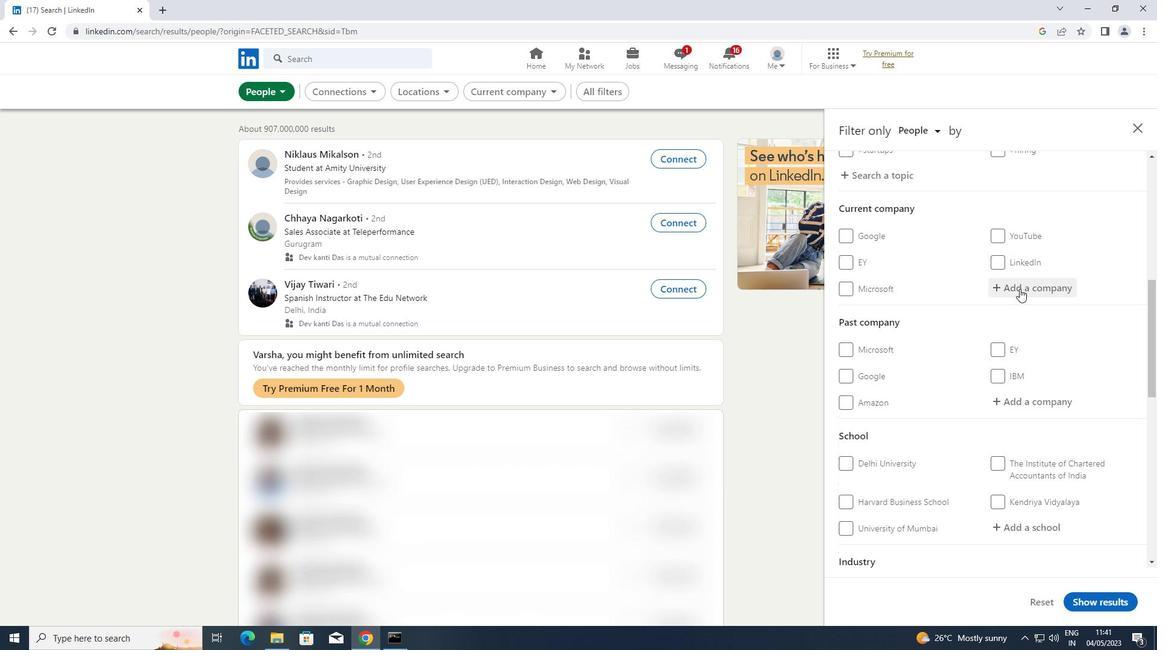 
Action: Mouse pressed left at (1020, 288)
Screenshot: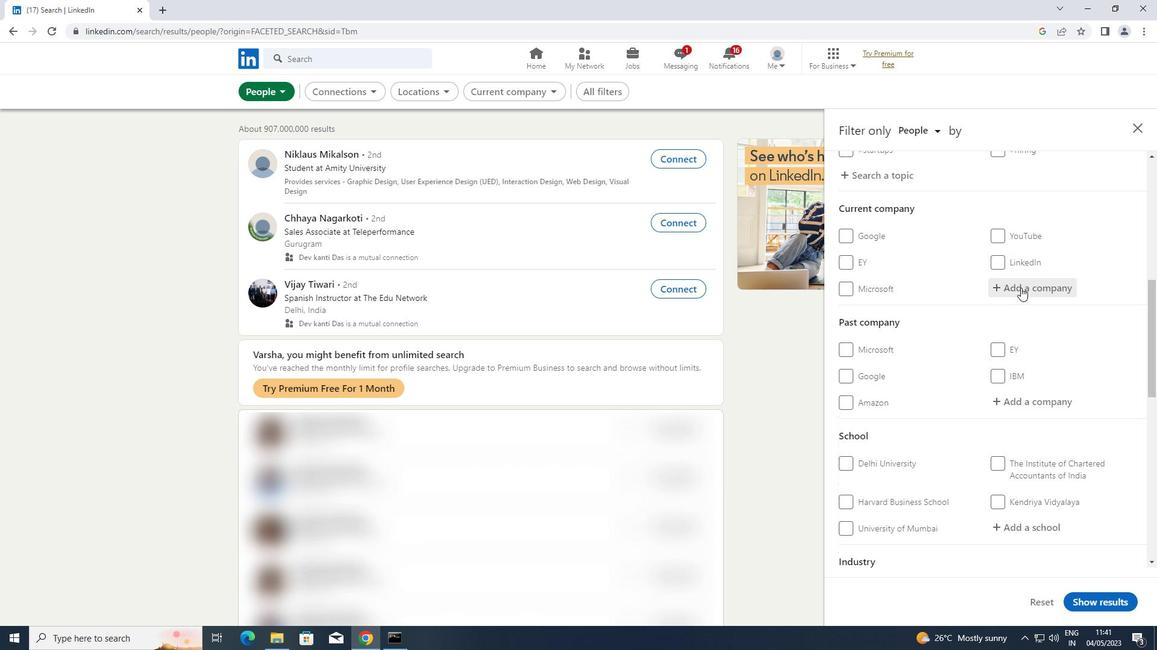 
Action: Key pressed <Key.shift>STAND<Key.space>8<Key.space><Key.shift>TECHNOLO
Screenshot: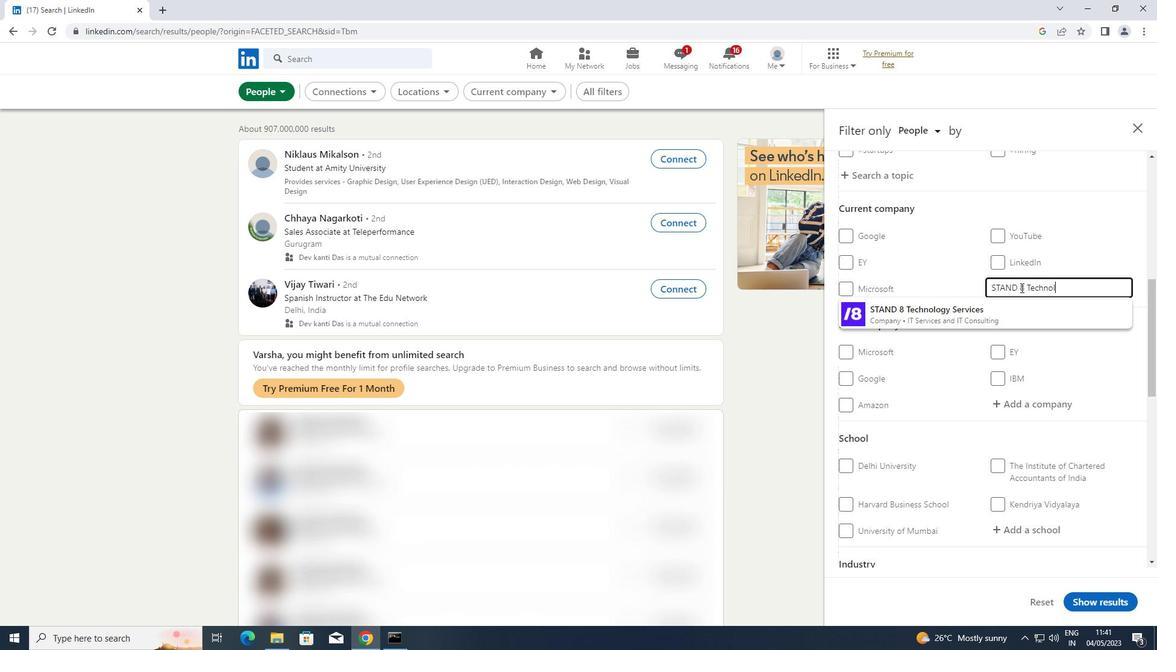 
Action: Mouse moved to (909, 314)
Screenshot: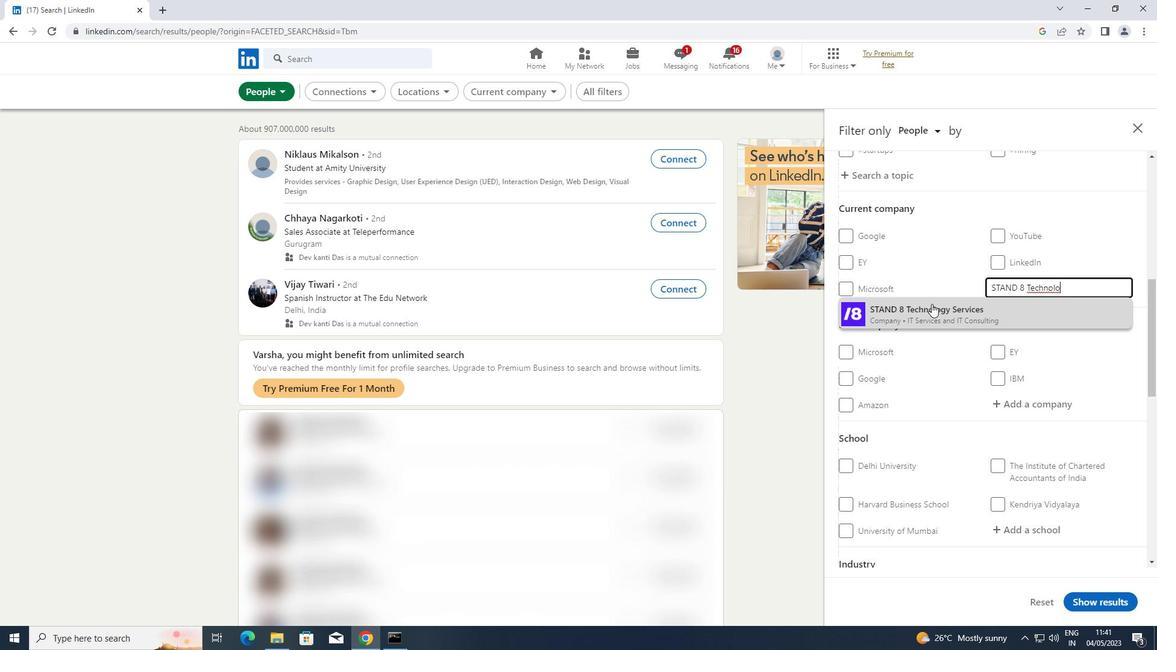 
Action: Mouse pressed left at (909, 314)
Screenshot: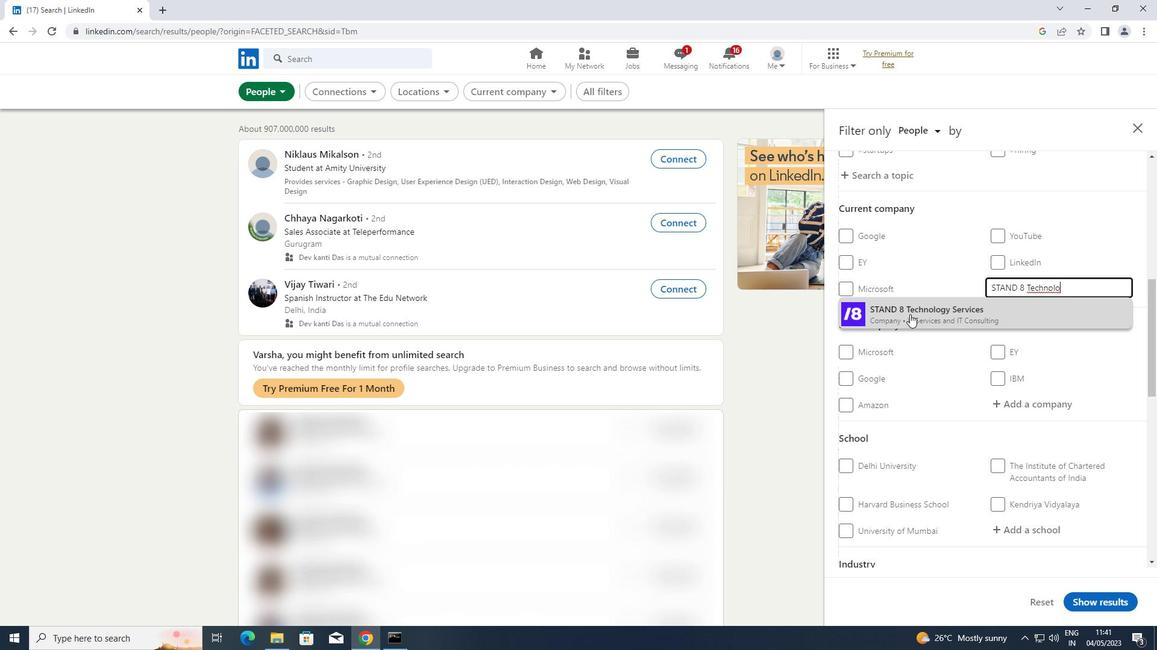 
Action: Mouse scrolled (909, 313) with delta (0, 0)
Screenshot: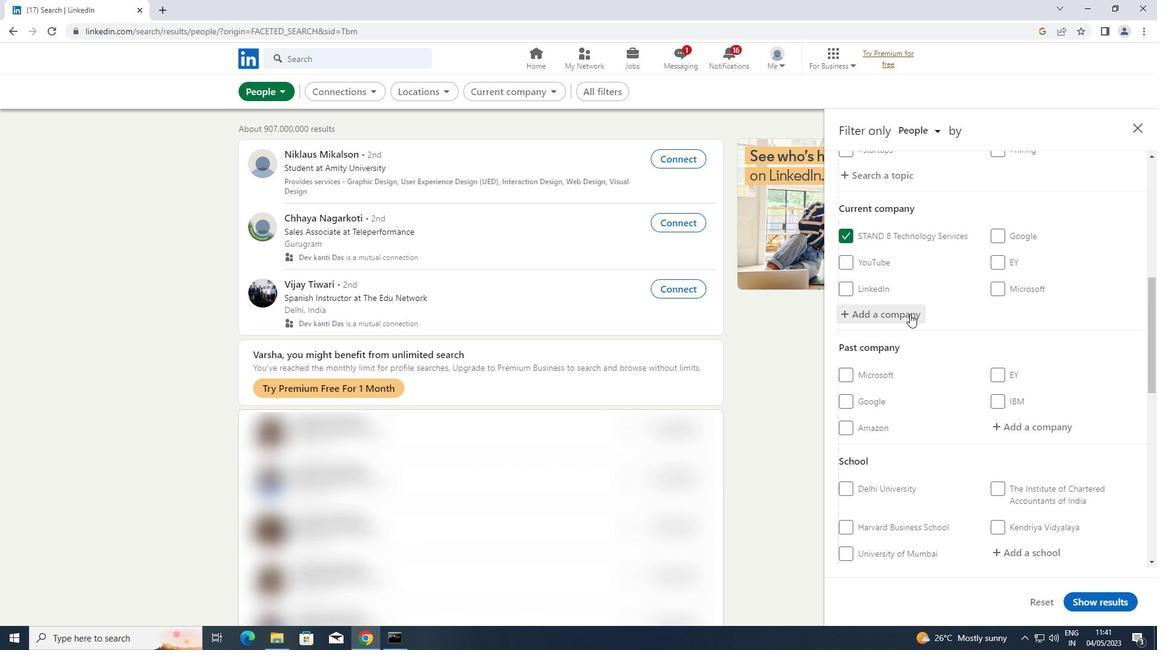 
Action: Mouse scrolled (909, 313) with delta (0, 0)
Screenshot: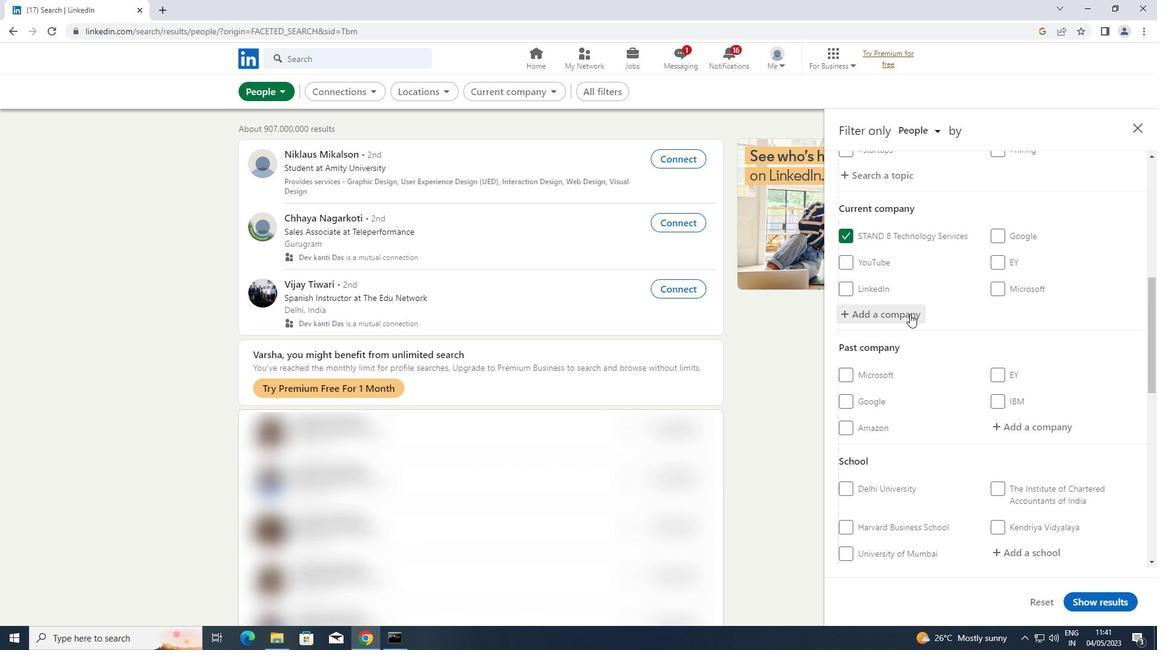 
Action: Mouse moved to (1019, 430)
Screenshot: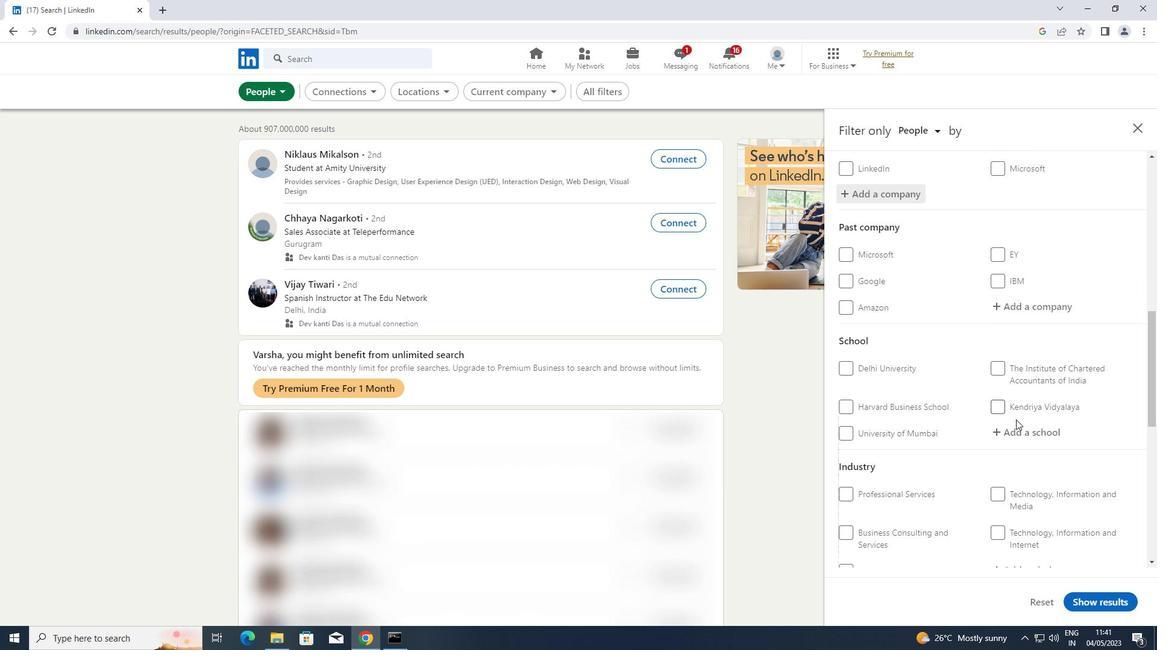 
Action: Mouse pressed left at (1019, 430)
Screenshot: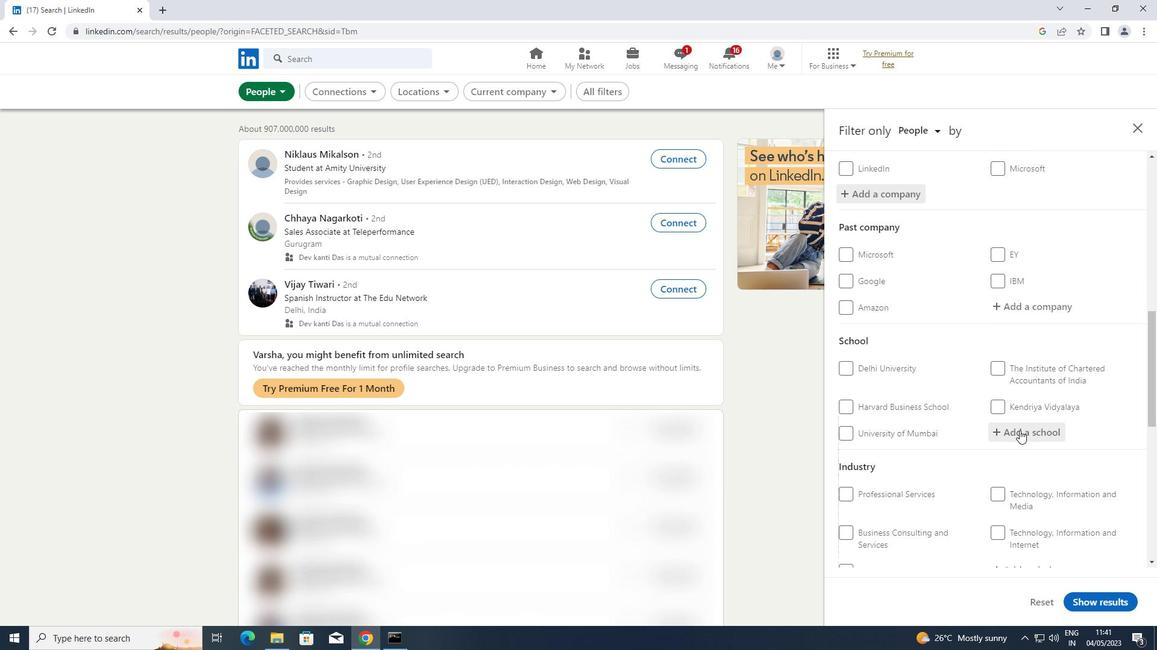 
Action: Key pressed <Key.shift>DAYANANDA<Key.space>
Screenshot: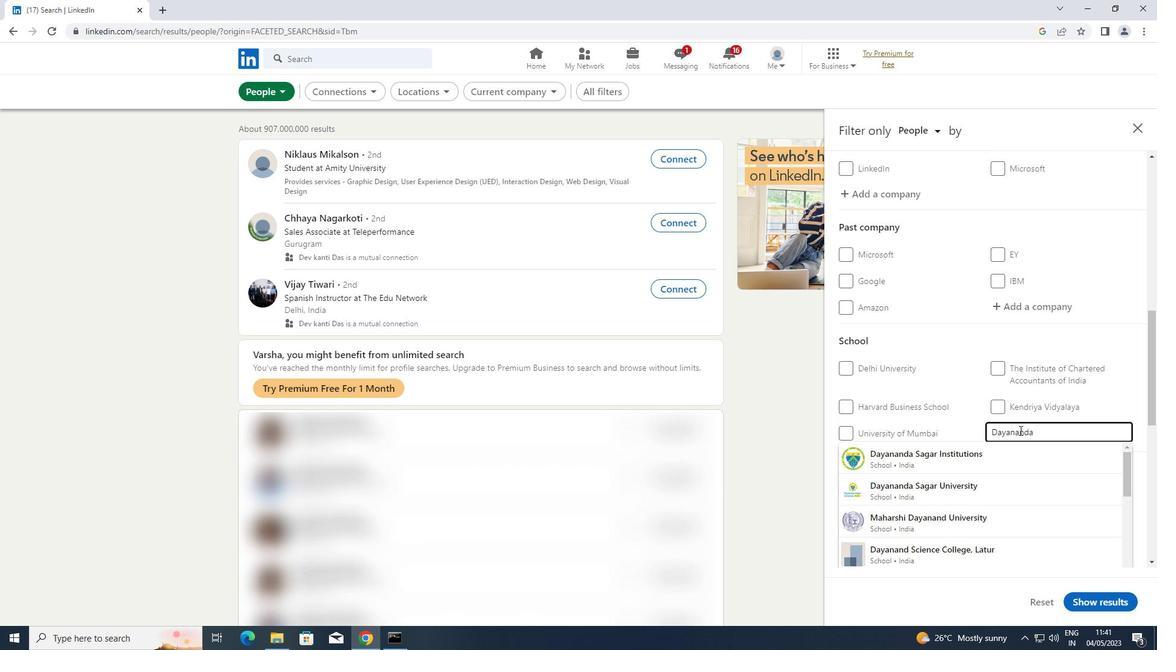 
Action: Mouse moved to (940, 452)
Screenshot: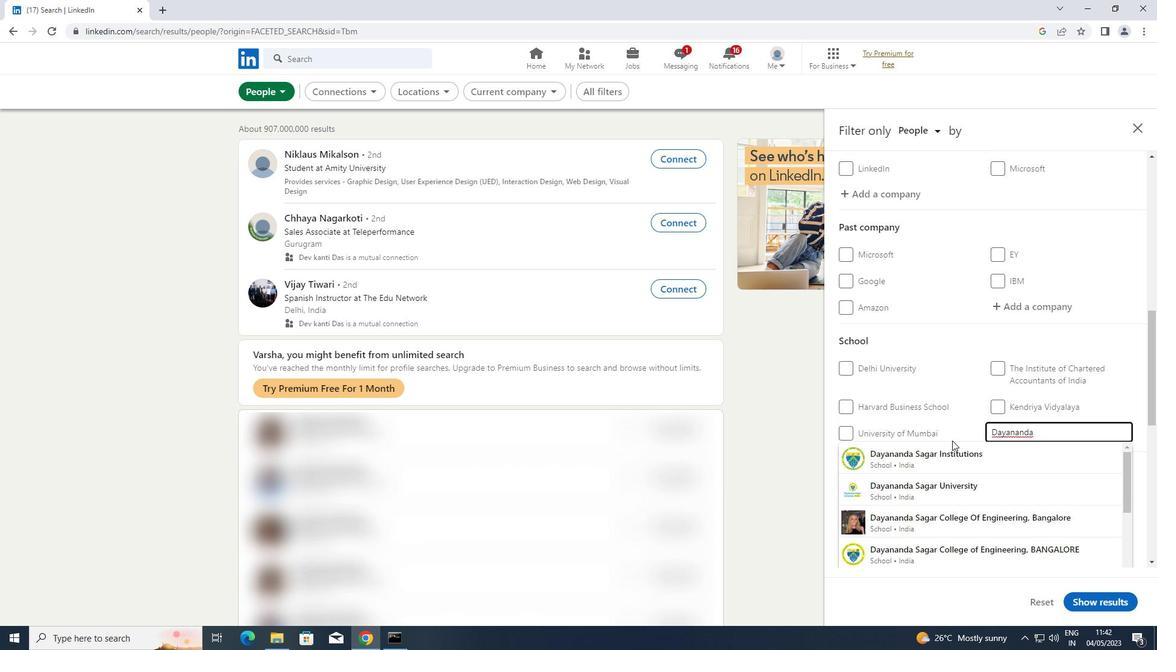 
Action: Mouse pressed left at (940, 452)
Screenshot: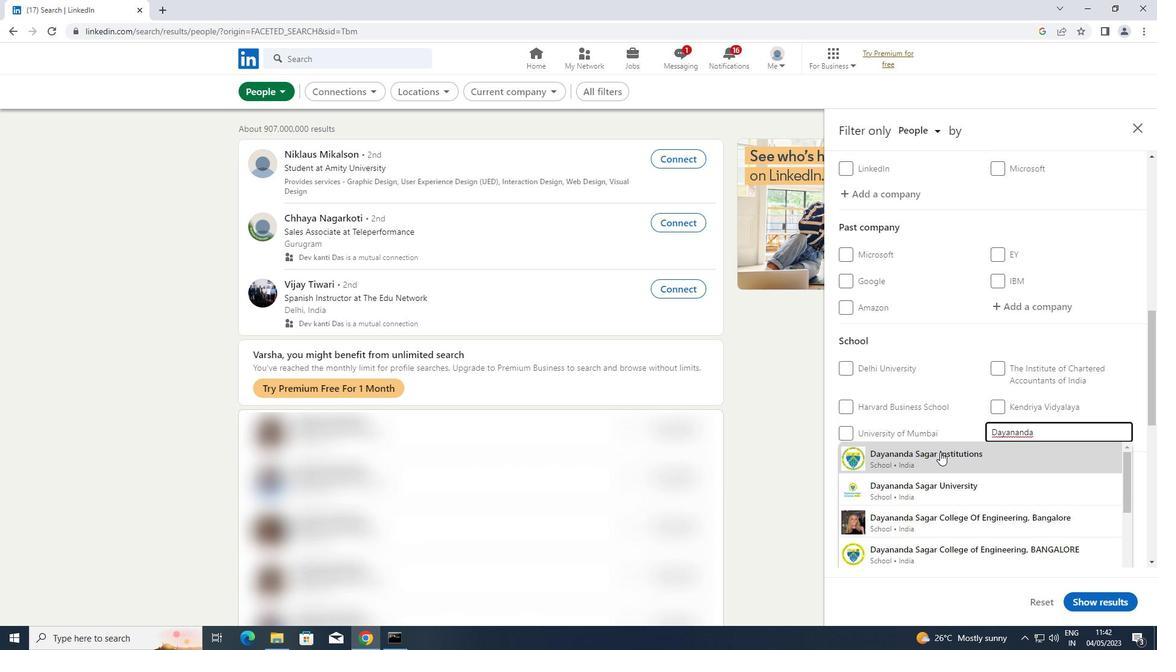 
Action: Mouse scrolled (940, 451) with delta (0, 0)
Screenshot: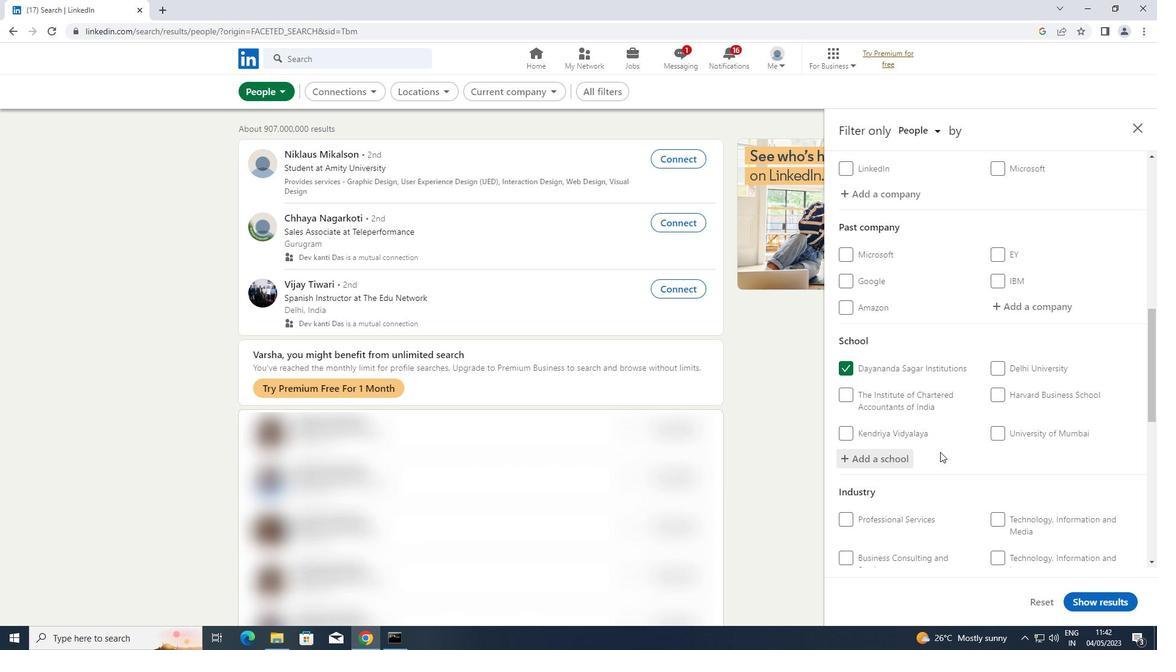 
Action: Mouse scrolled (940, 451) with delta (0, 0)
Screenshot: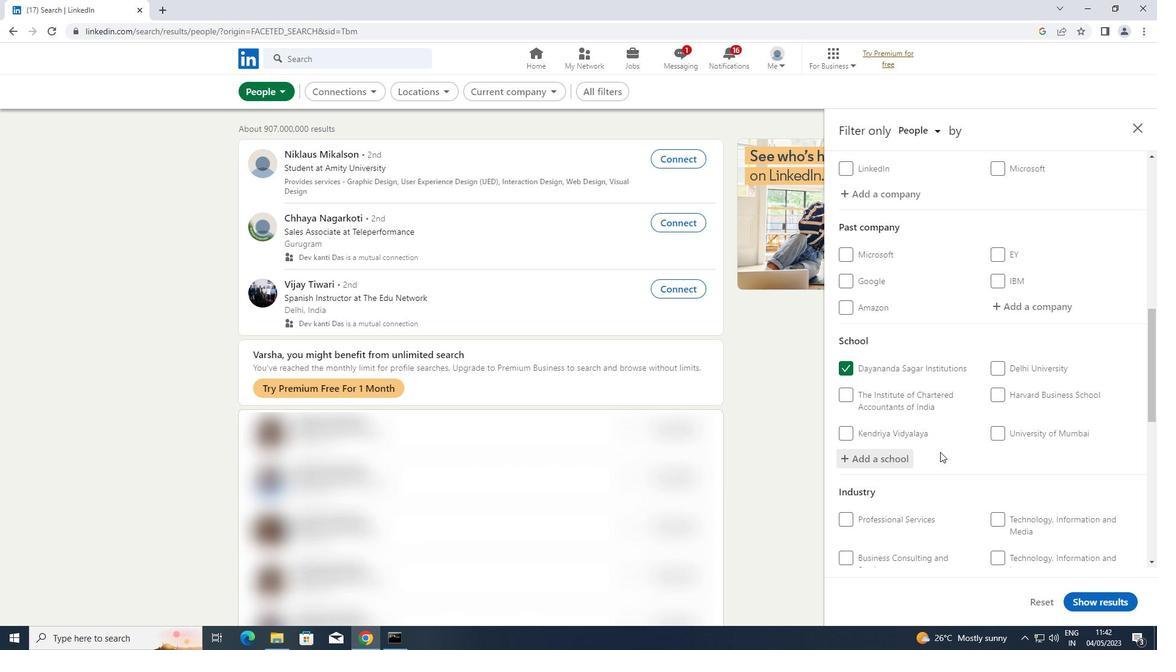 
Action: Mouse scrolled (940, 451) with delta (0, 0)
Screenshot: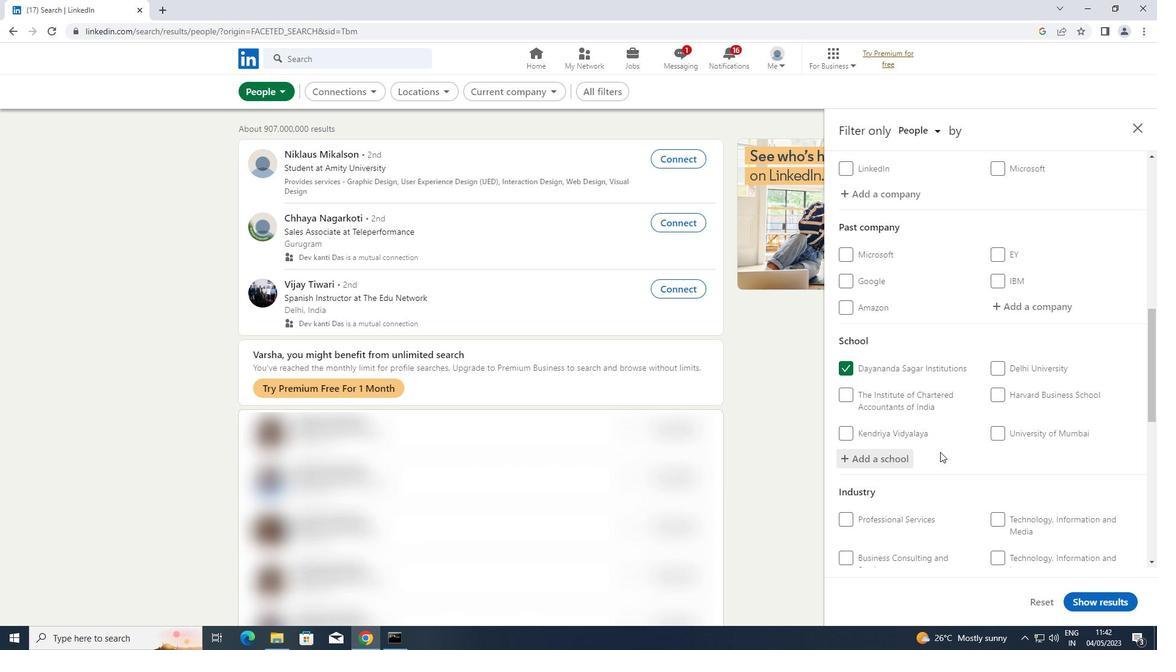 
Action: Mouse scrolled (940, 451) with delta (0, 0)
Screenshot: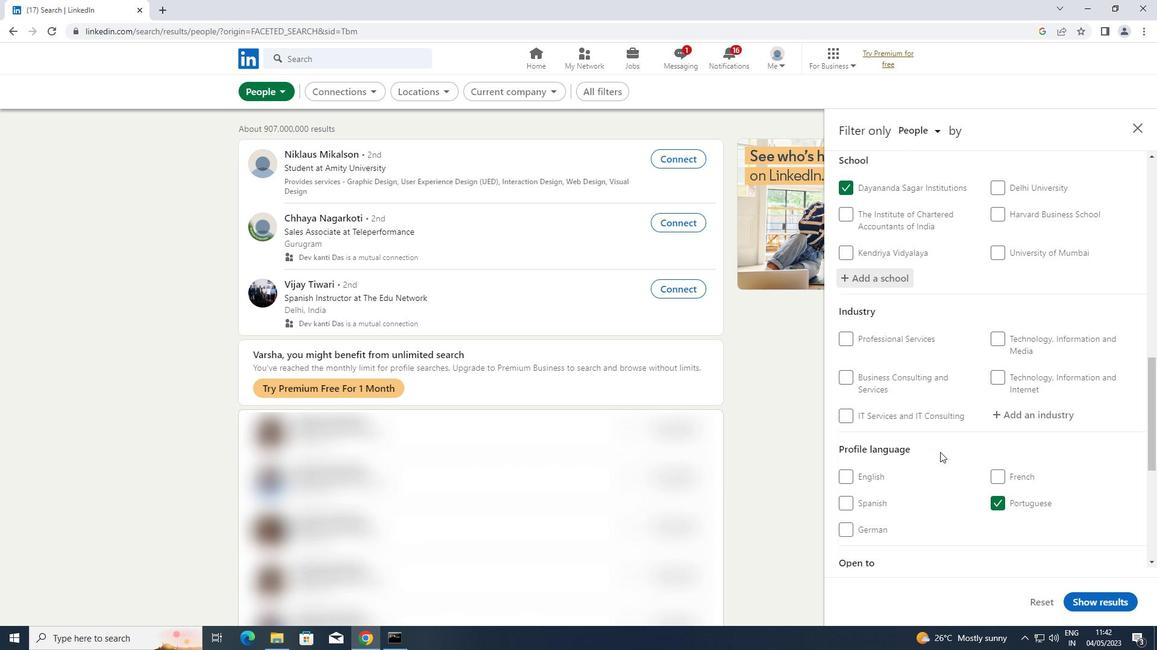 
Action: Mouse moved to (1046, 352)
Screenshot: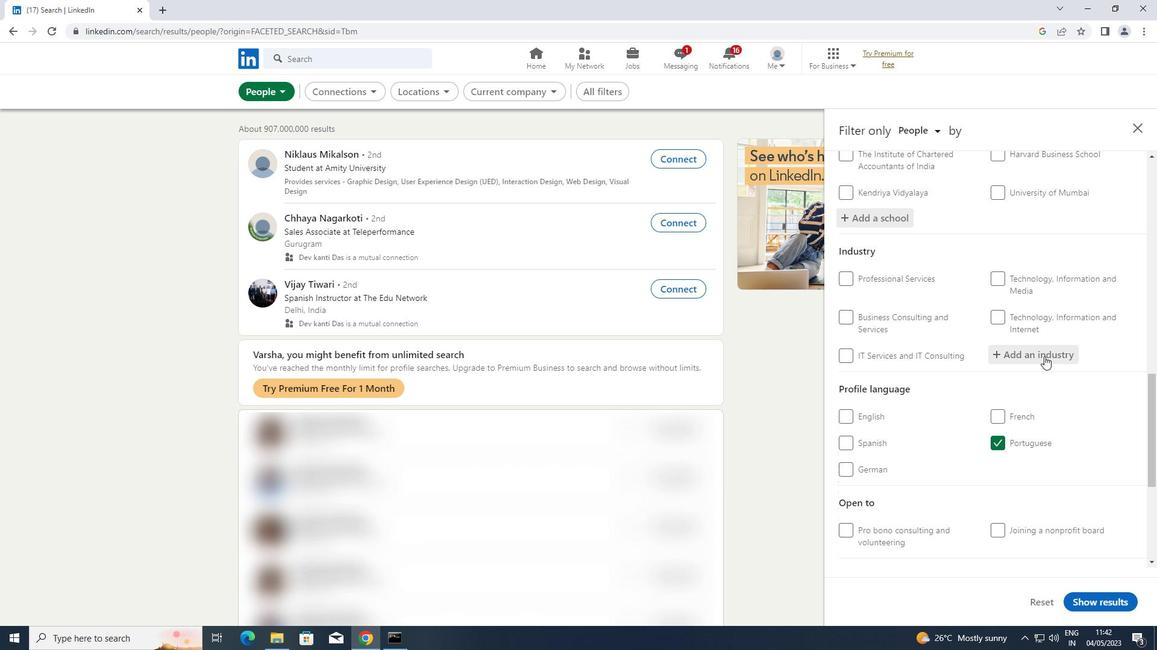 
Action: Mouse pressed left at (1046, 352)
Screenshot: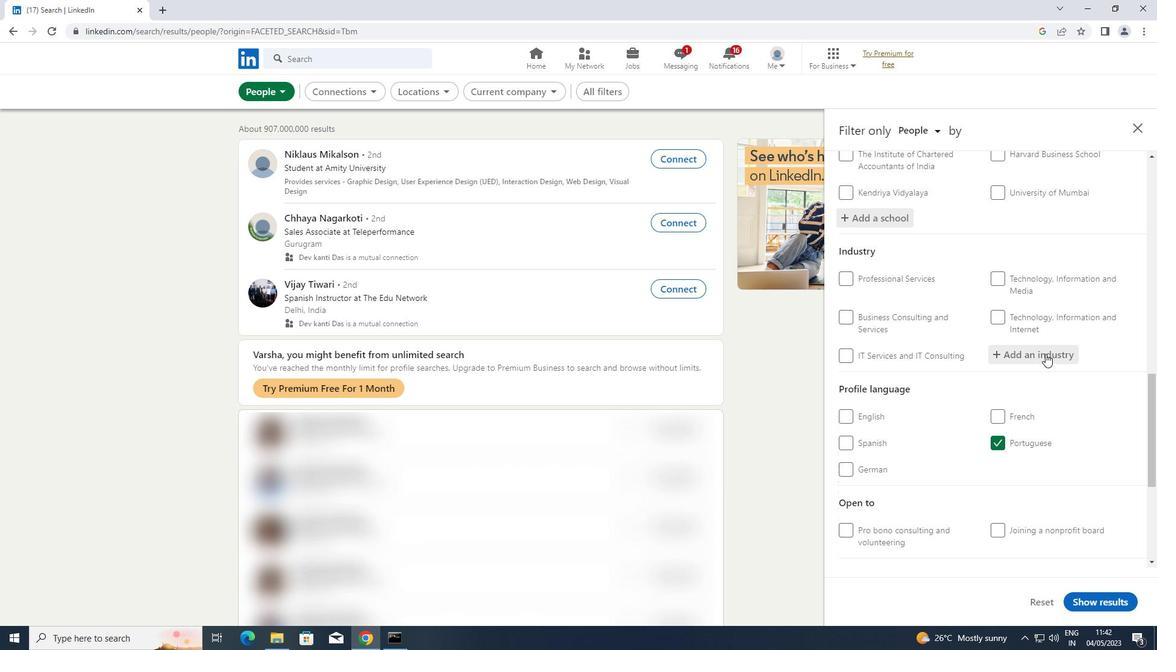 
Action: Key pressed <Key.shift>LAW<Key.space><Key.shift>ENFORC
Screenshot: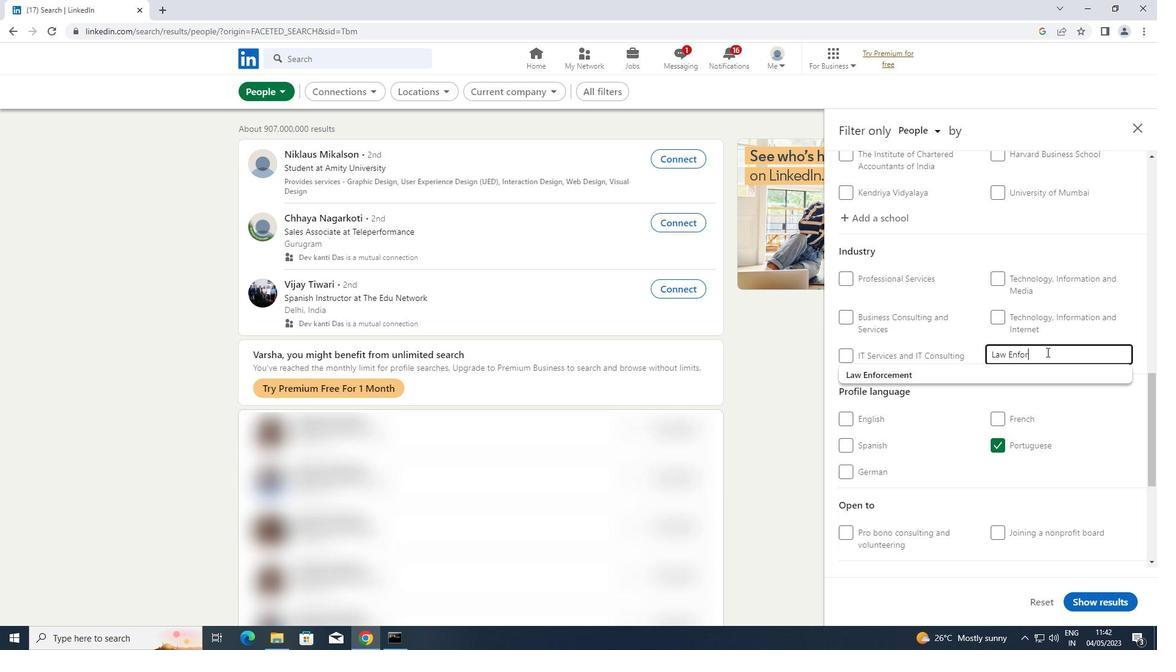 
Action: Mouse moved to (916, 380)
Screenshot: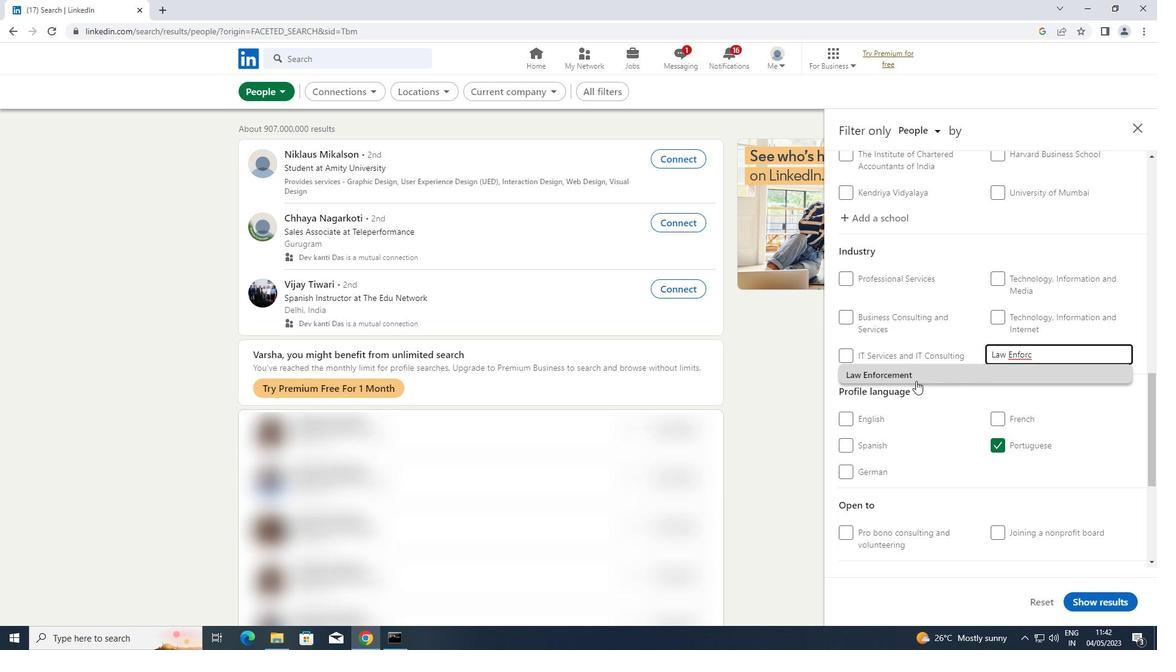 
Action: Mouse pressed left at (916, 380)
Screenshot: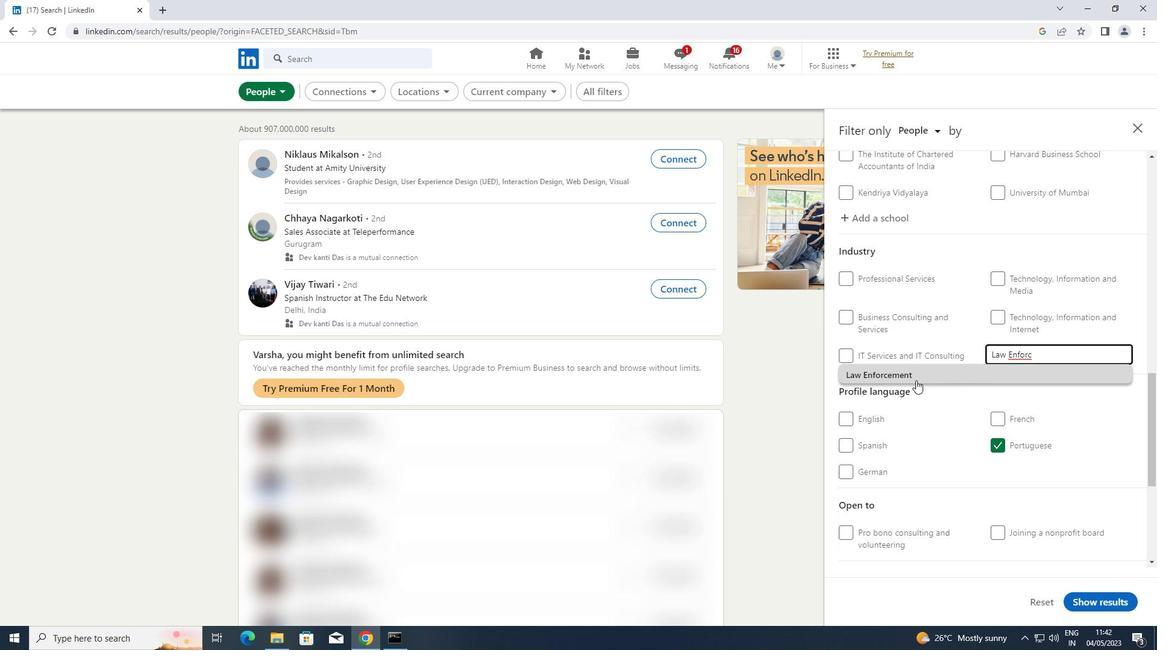 
Action: Mouse scrolled (916, 380) with delta (0, 0)
Screenshot: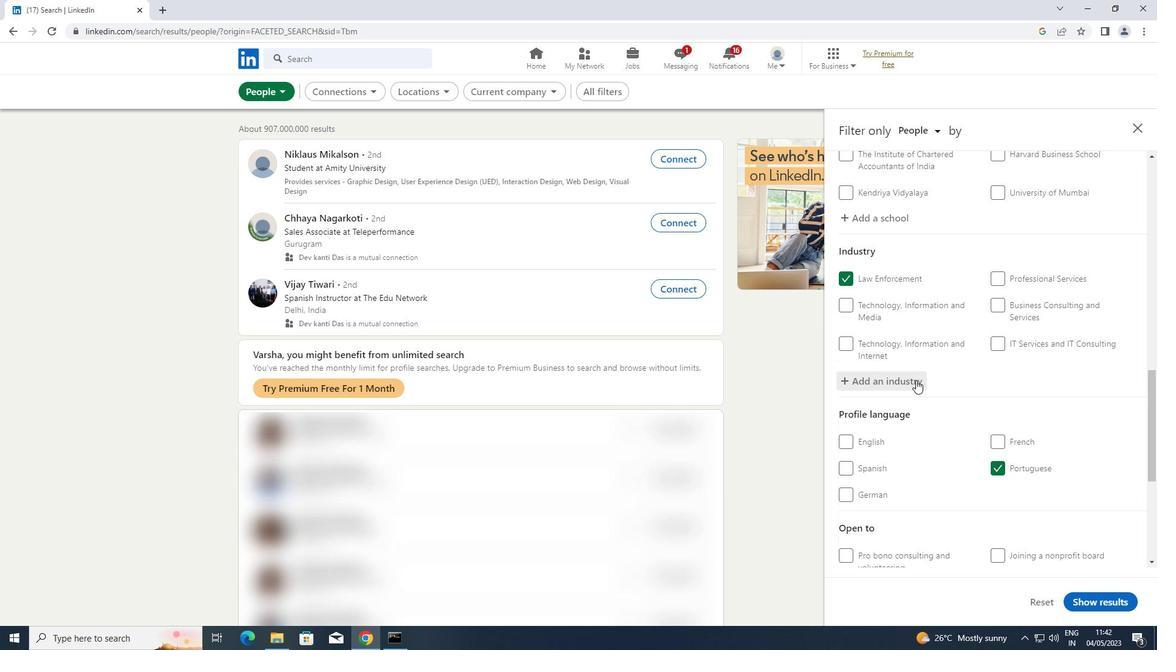 
Action: Mouse scrolled (916, 380) with delta (0, 0)
Screenshot: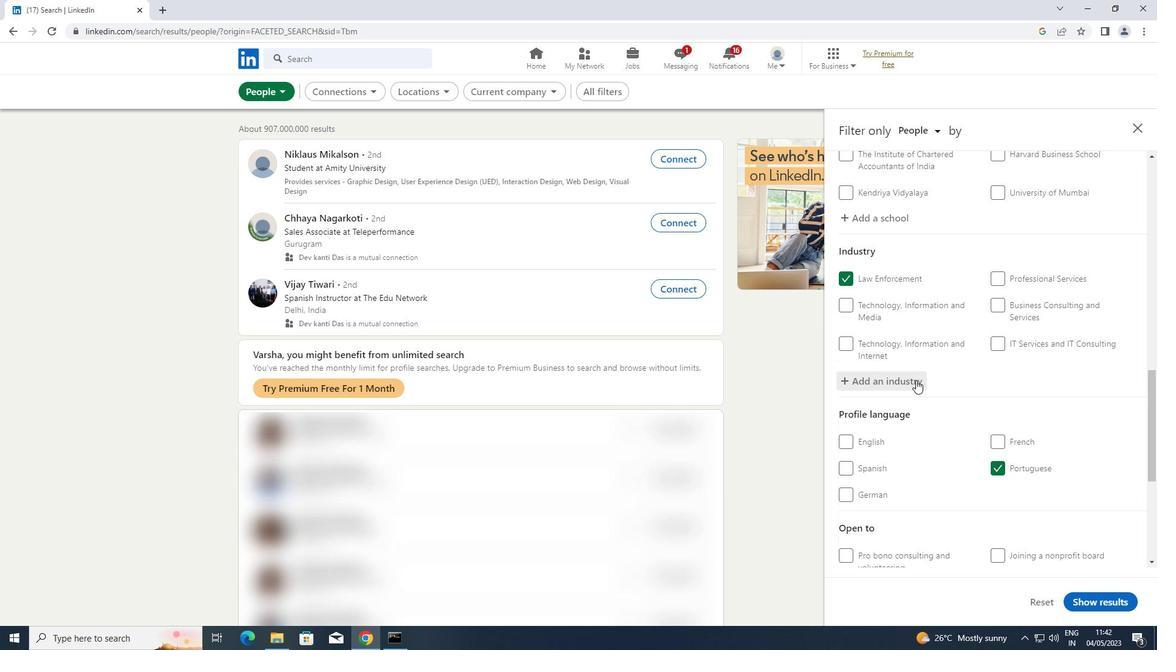 
Action: Mouse scrolled (916, 380) with delta (0, 0)
Screenshot: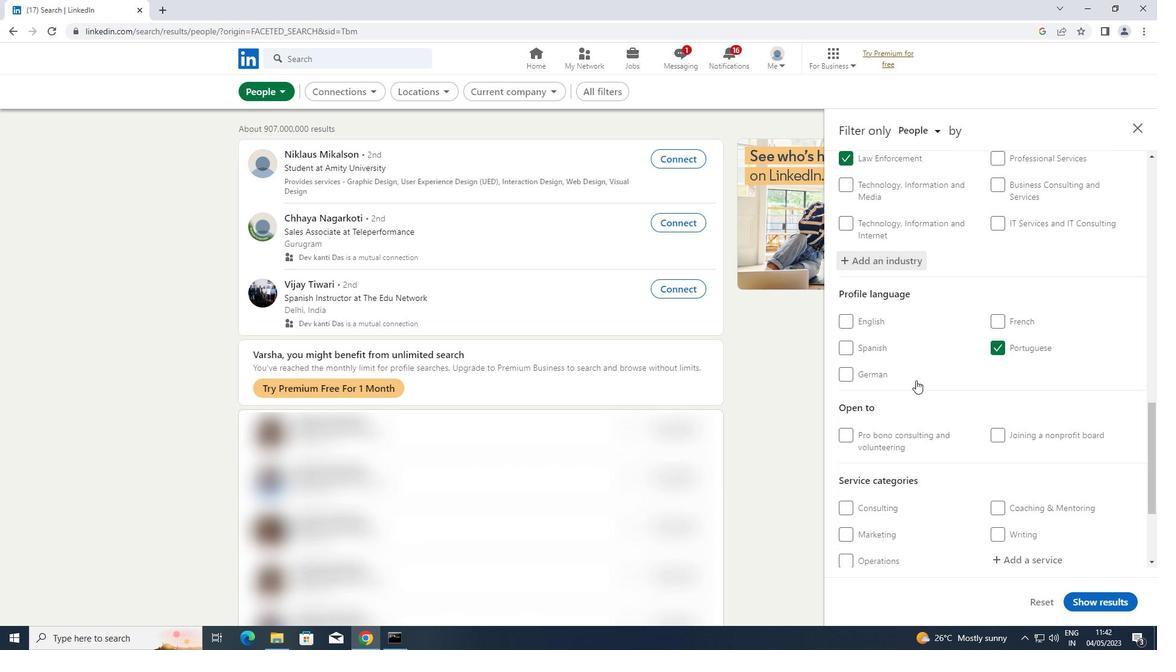 
Action: Mouse scrolled (916, 380) with delta (0, 0)
Screenshot: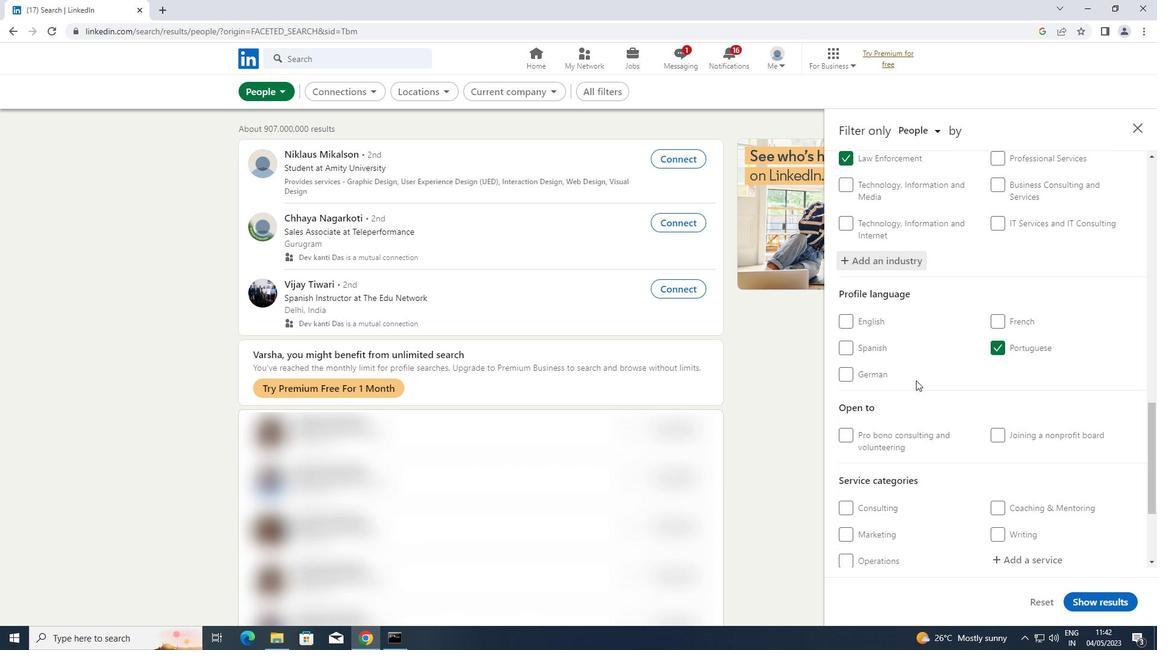 
Action: Mouse moved to (1007, 435)
Screenshot: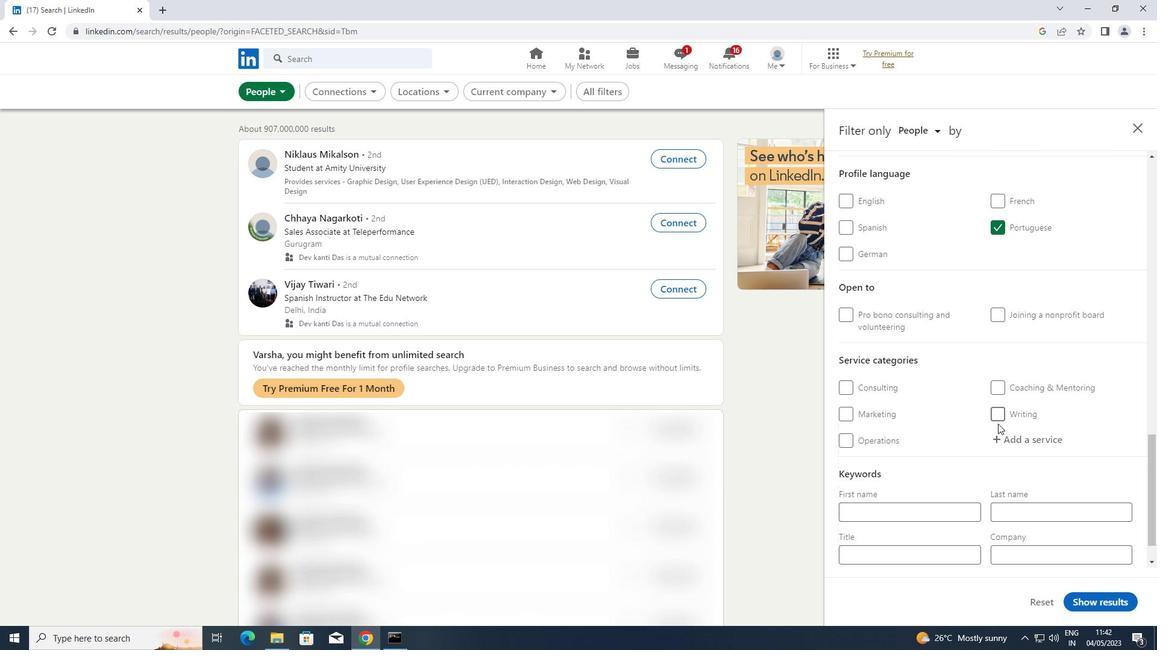 
Action: Mouse pressed left at (1007, 435)
Screenshot: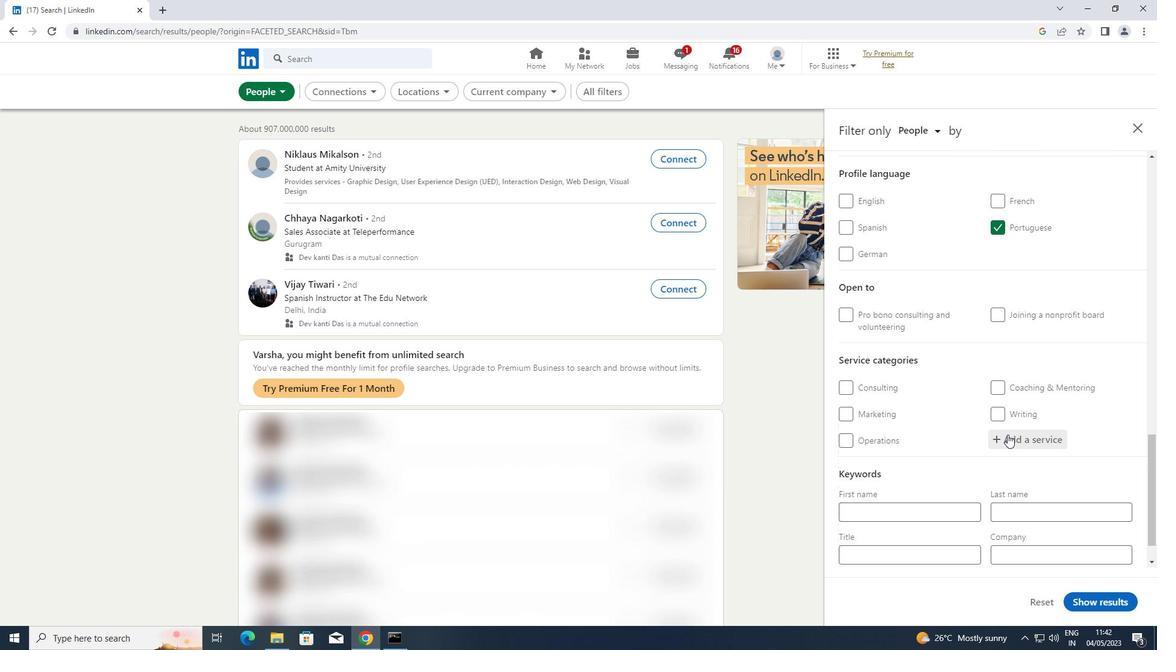 
Action: Mouse moved to (1008, 435)
Screenshot: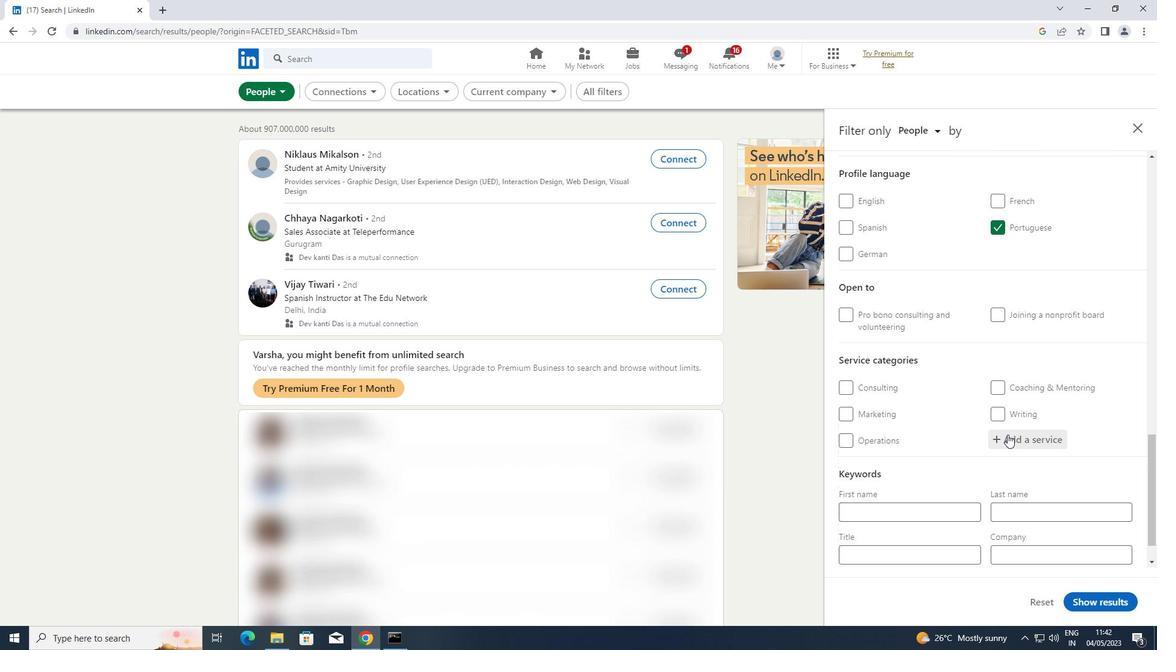 
Action: Key pressed <Key.shift>USER<Key.space><Key.shift>EXPERI
Screenshot: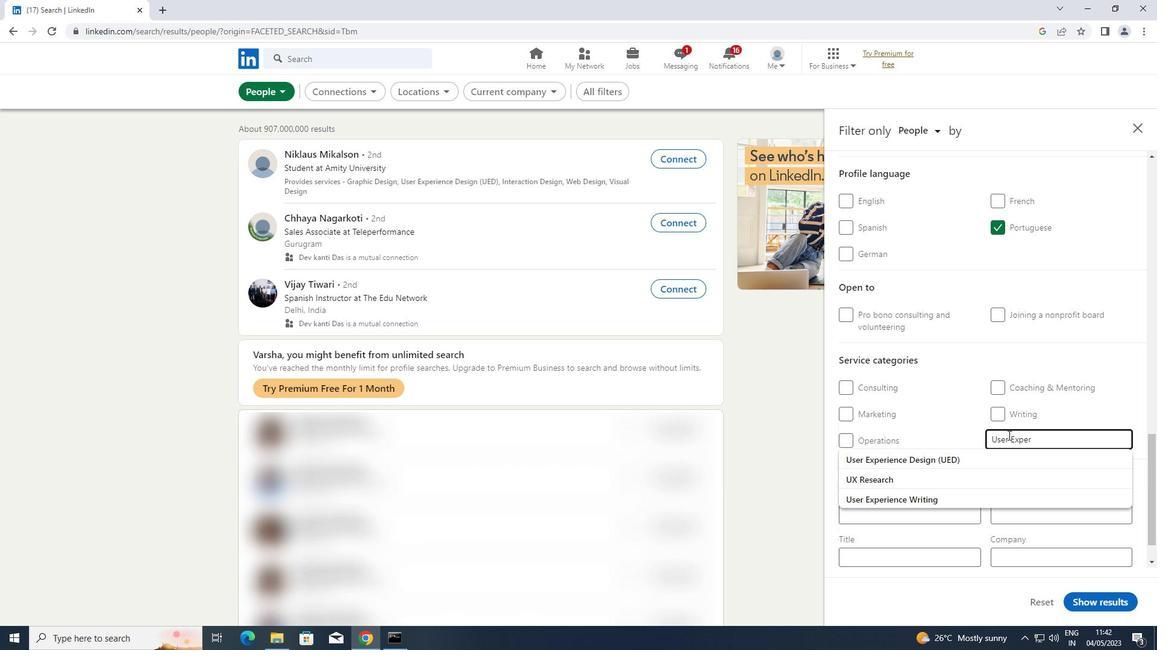 
Action: Mouse moved to (909, 492)
Screenshot: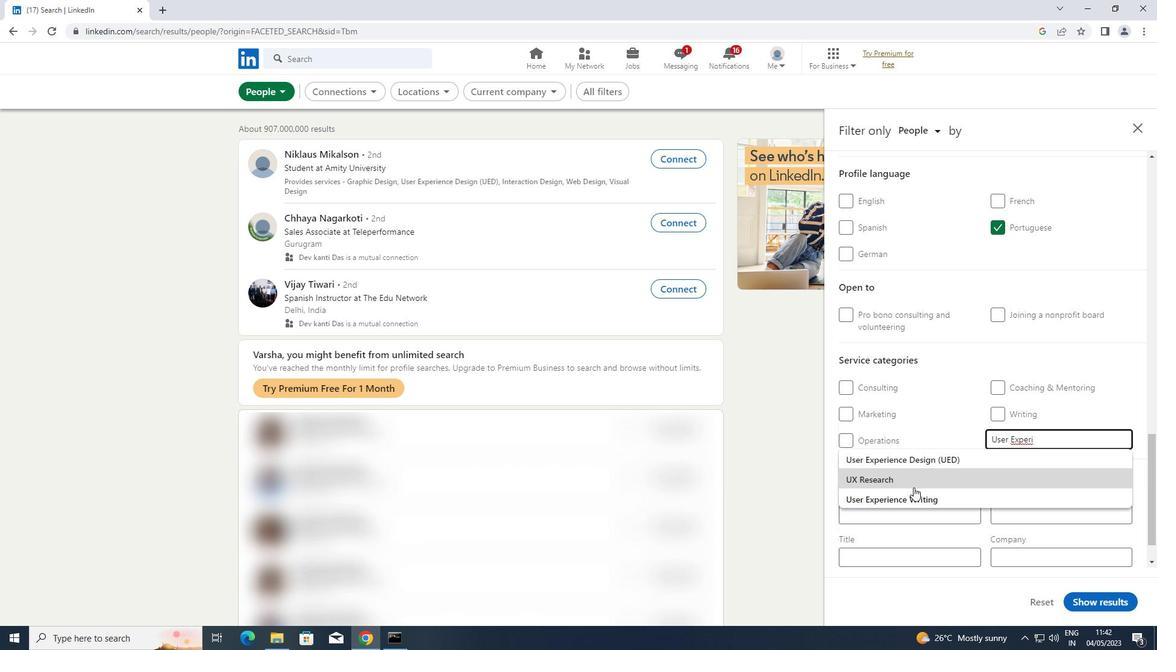 
Action: Mouse pressed left at (909, 492)
Screenshot: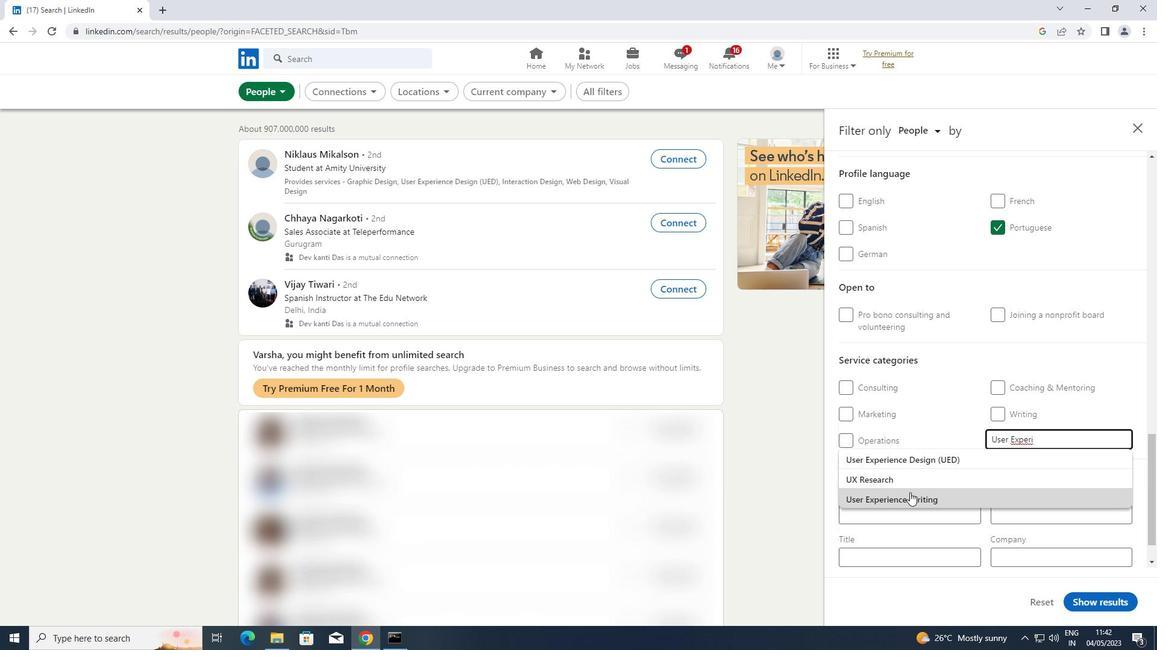 
Action: Mouse scrolled (909, 492) with delta (0, 0)
Screenshot: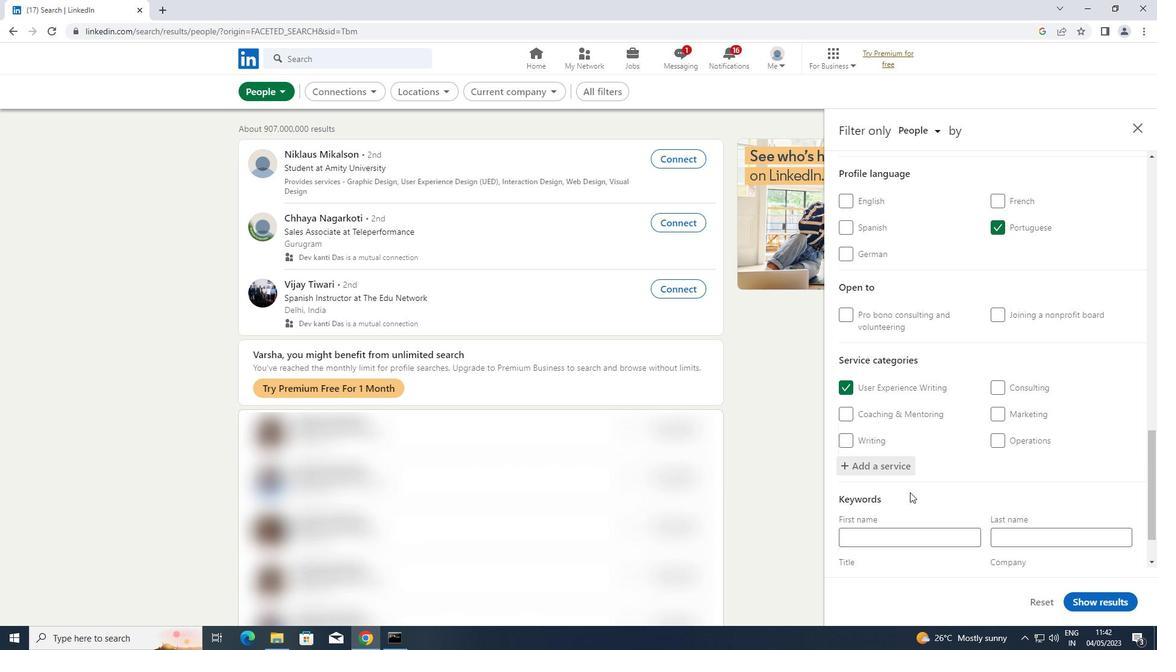 
Action: Mouse scrolled (909, 492) with delta (0, 0)
Screenshot: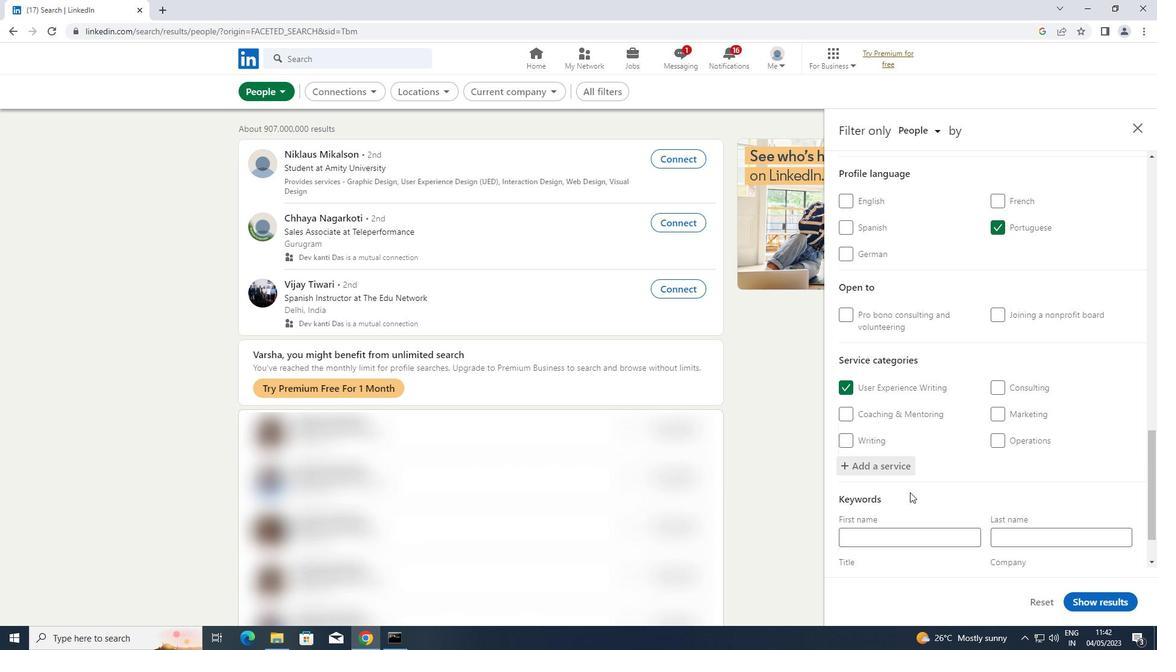 
Action: Mouse scrolled (909, 492) with delta (0, 0)
Screenshot: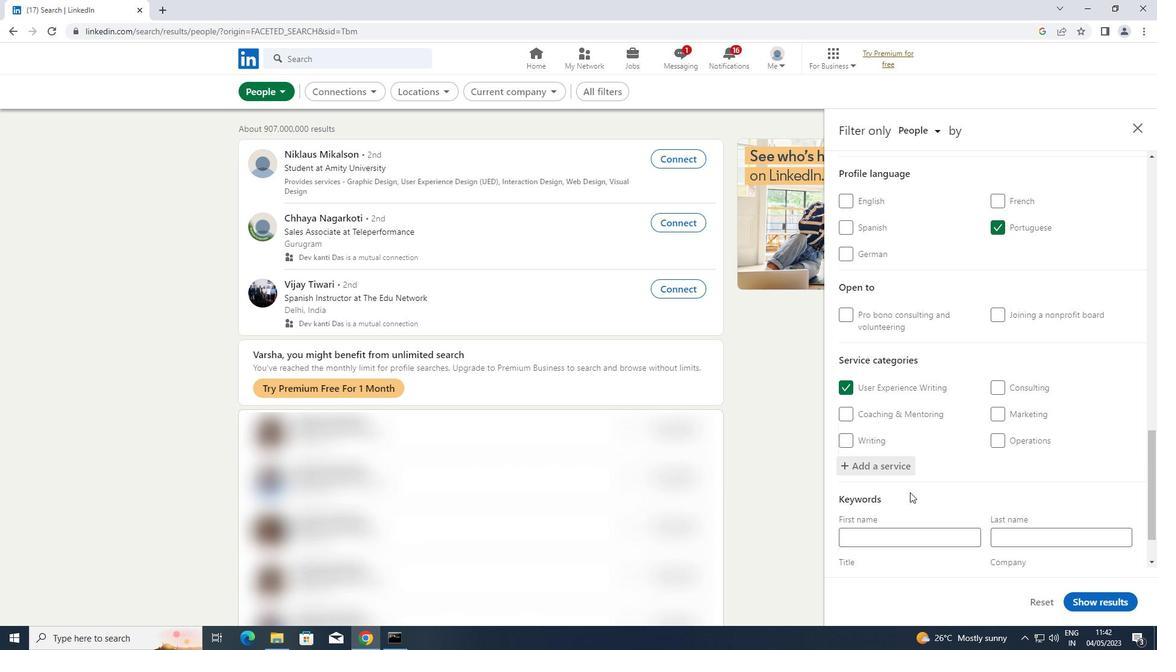 
Action: Mouse scrolled (909, 492) with delta (0, 0)
Screenshot: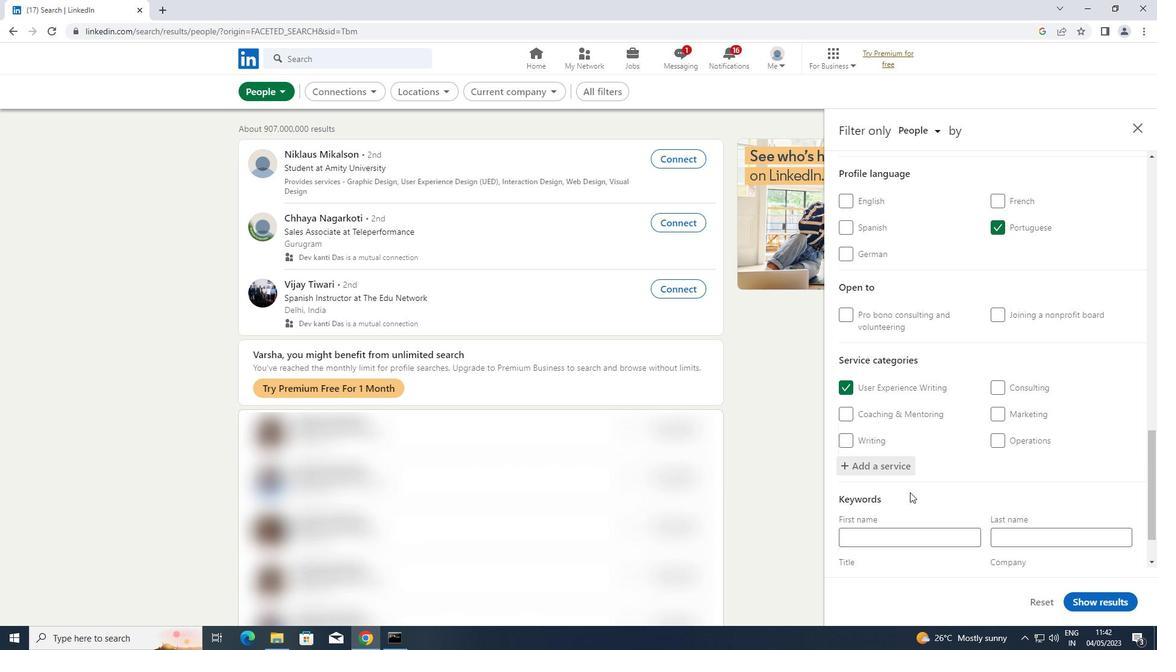 
Action: Mouse scrolled (909, 492) with delta (0, 0)
Screenshot: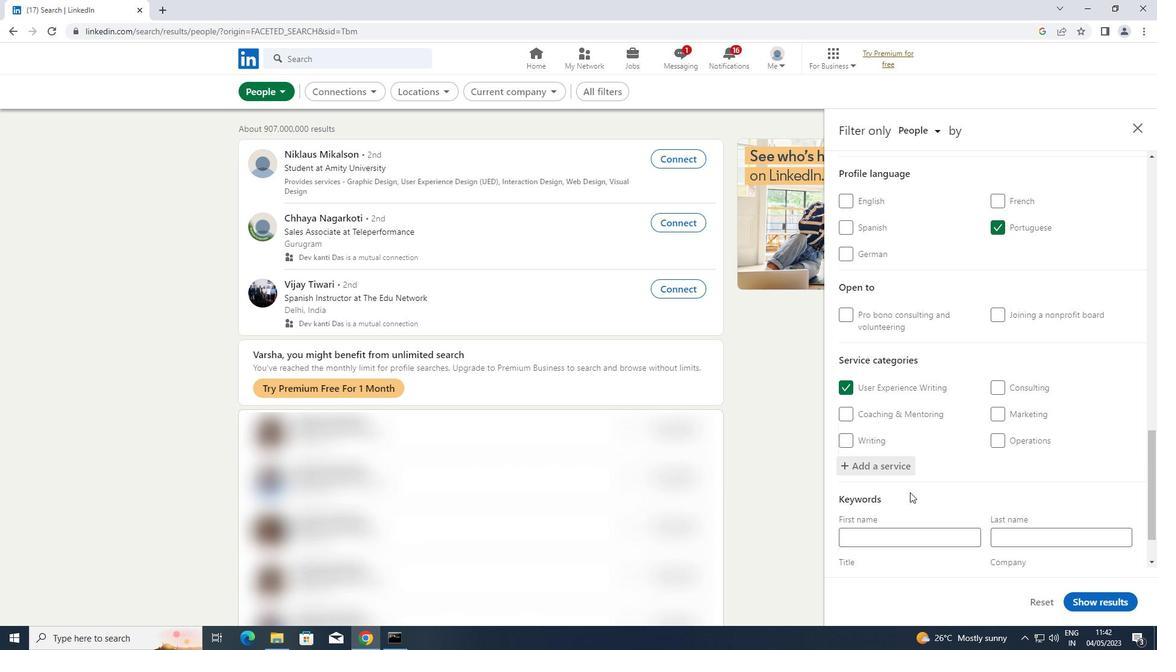 
Action: Mouse moved to (902, 512)
Screenshot: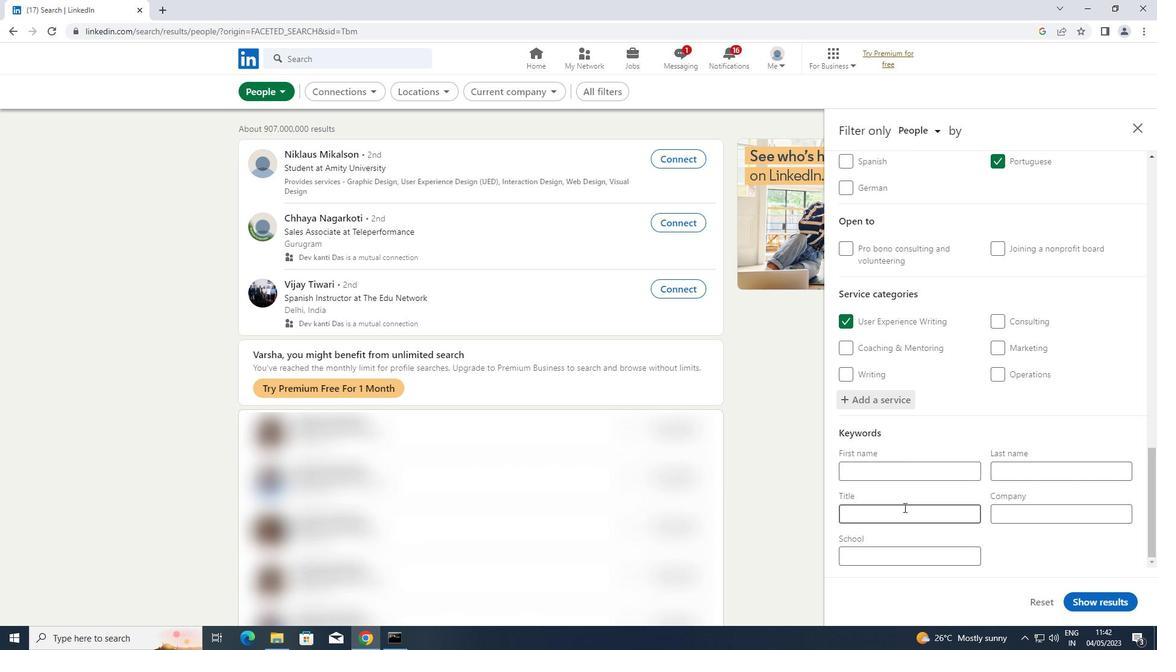 
Action: Mouse pressed left at (902, 512)
Screenshot: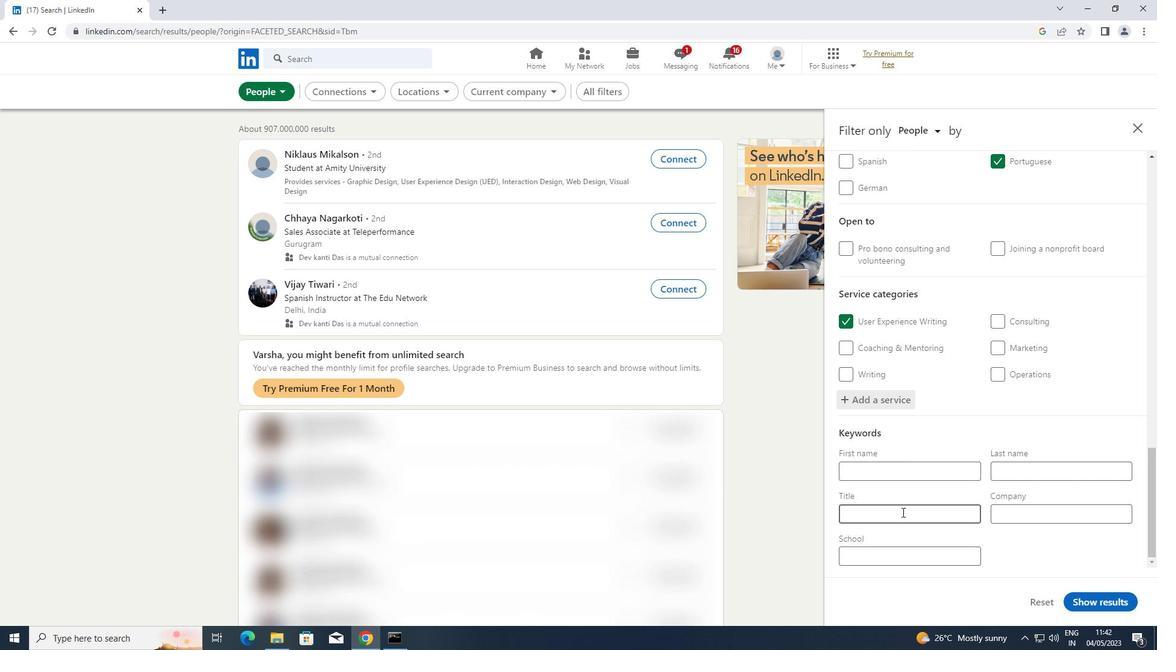 
Action: Key pressed <Key.shift><Key.shift><Key.shift>SOFTWARE<Key.space><Key.shift>NINJANEER
Screenshot: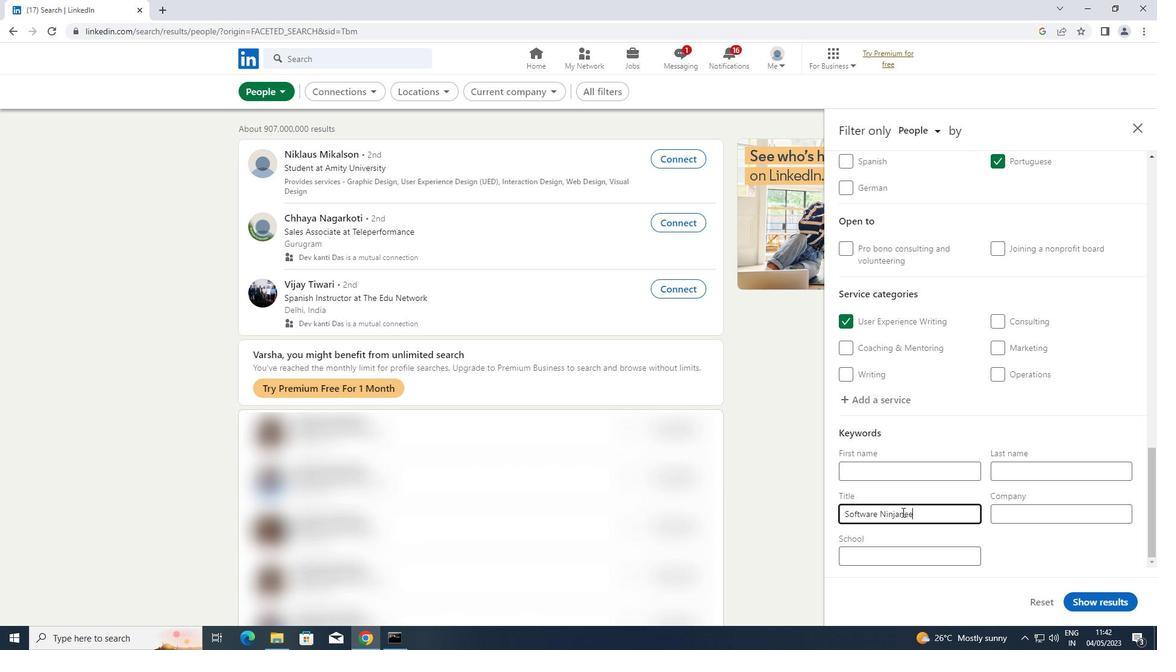 
Action: Mouse moved to (1085, 600)
Screenshot: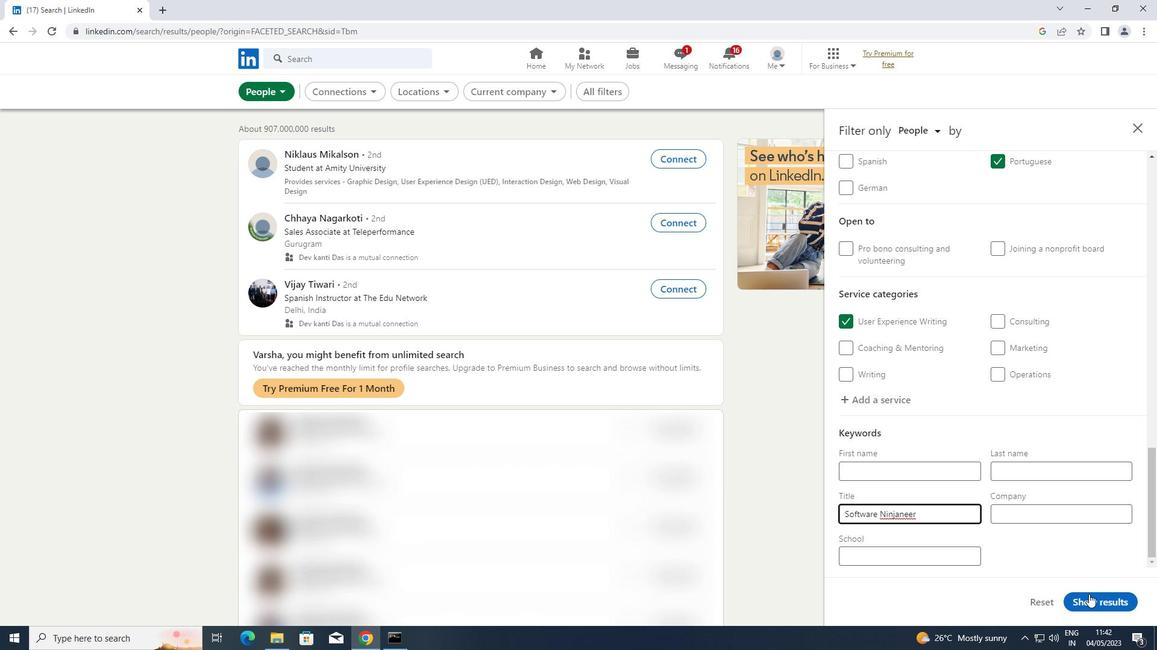 
Action: Mouse pressed left at (1085, 600)
Screenshot: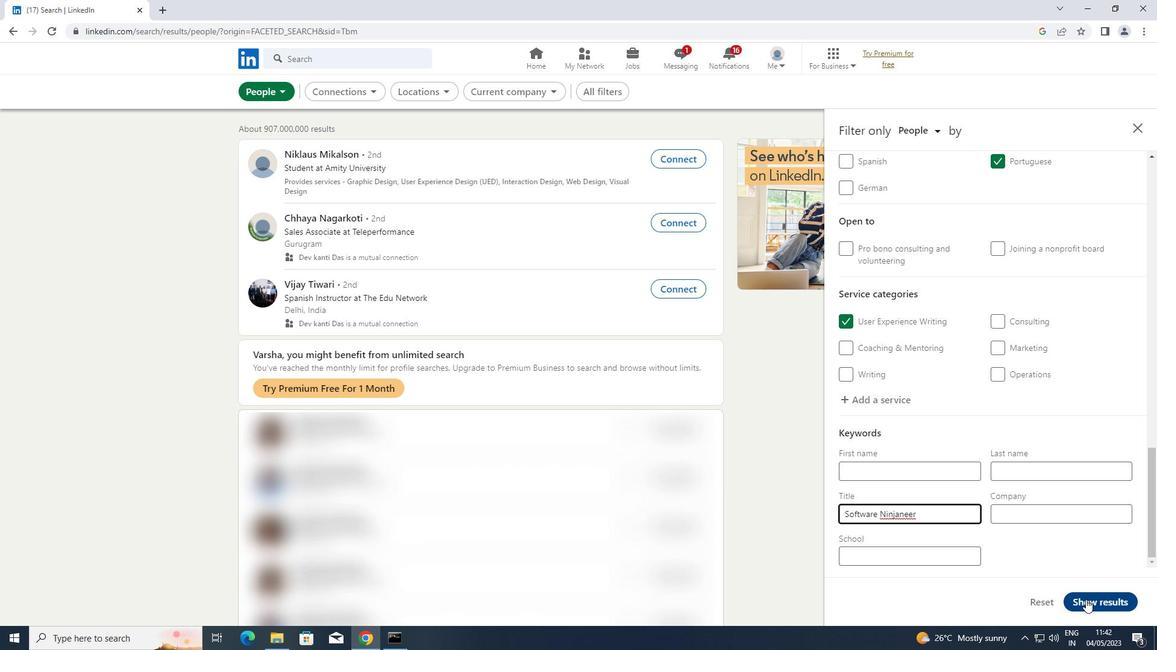 
